 Task: Search one way flight ticket for 2 adults, 4 children and 1 infant on lap in business from Concord: Concord-padgett Regional Airport to Springfield: Abraham Lincoln Capital Airport on 5-2-2023. Choice of flights is Spirit. Number of bags: 2 carry on bags and 7 checked bags. Price is upto 73000. Outbound departure time preference is 7:00.
Action: Mouse moved to (242, 319)
Screenshot: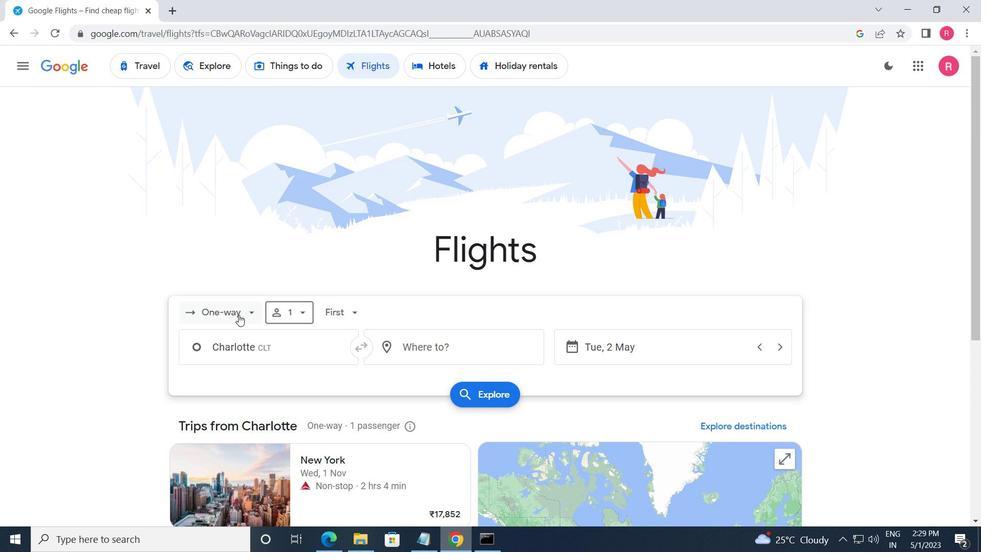 
Action: Mouse pressed left at (242, 319)
Screenshot: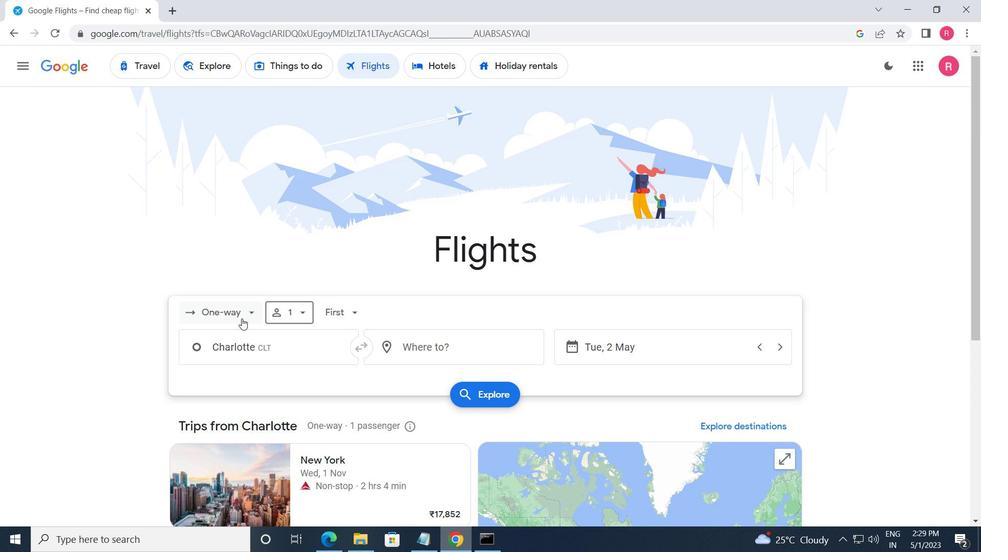 
Action: Mouse moved to (234, 368)
Screenshot: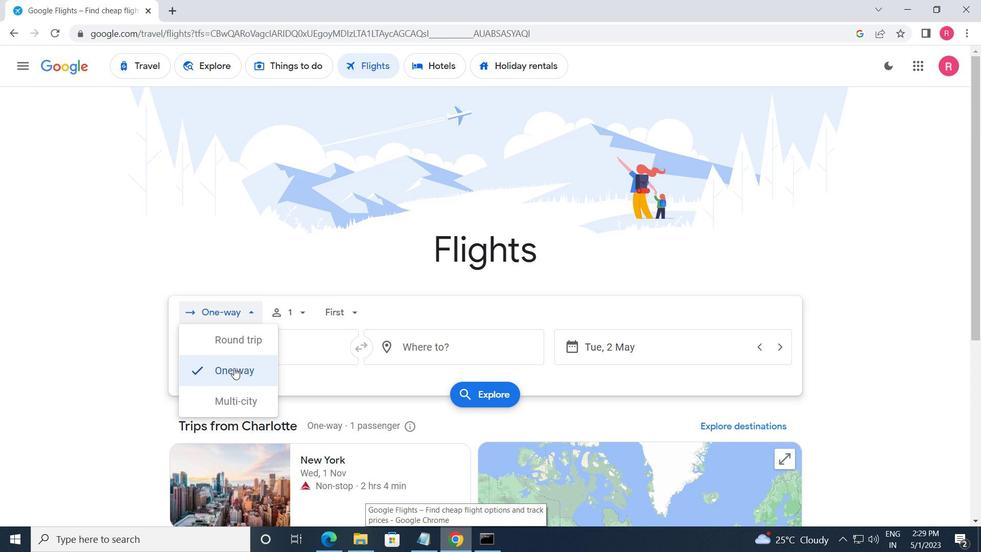 
Action: Mouse pressed left at (234, 368)
Screenshot: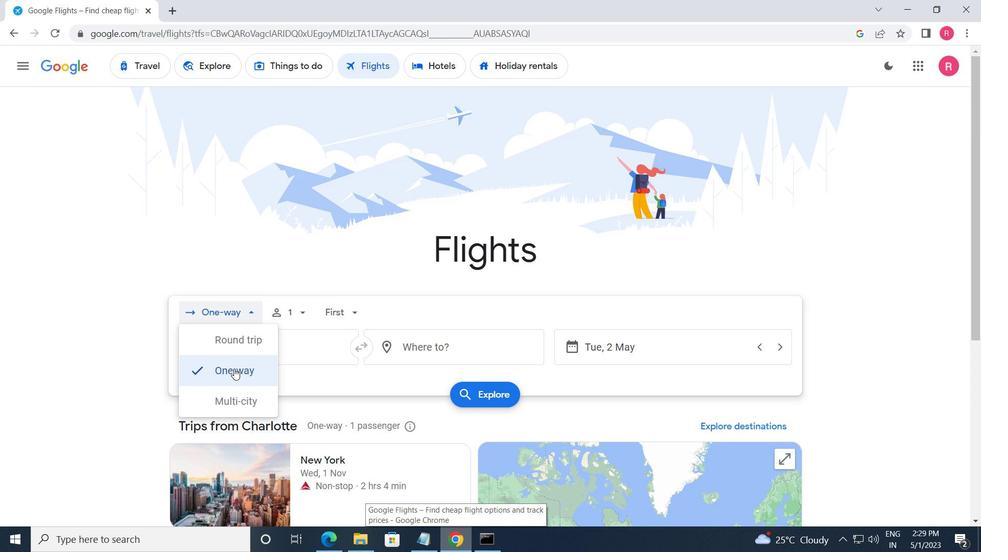 
Action: Mouse moved to (283, 308)
Screenshot: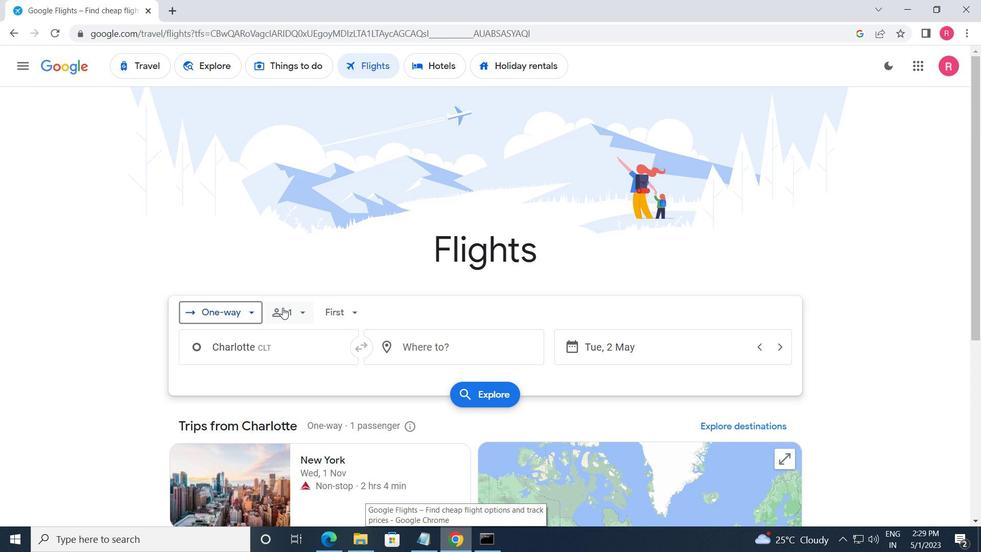 
Action: Mouse pressed left at (283, 308)
Screenshot: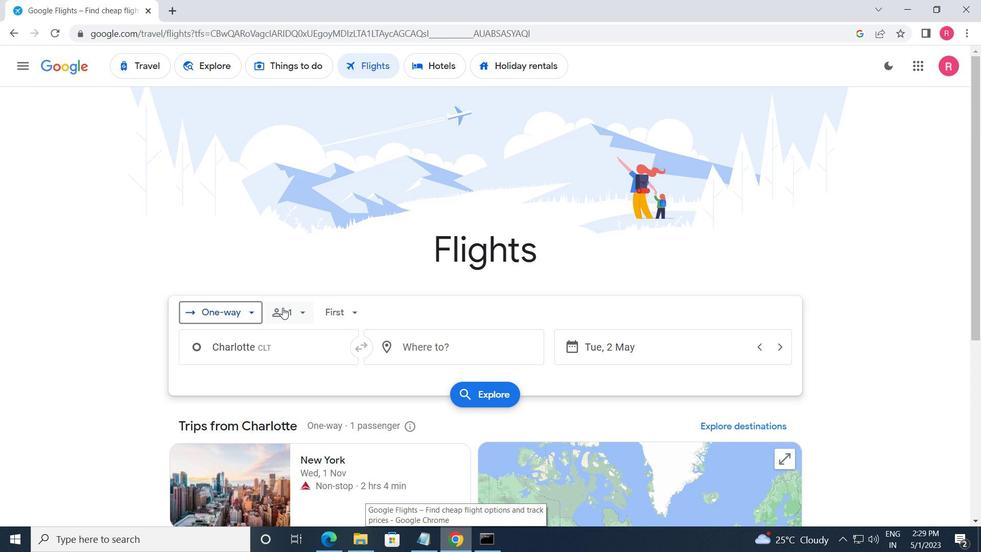 
Action: Mouse moved to (391, 340)
Screenshot: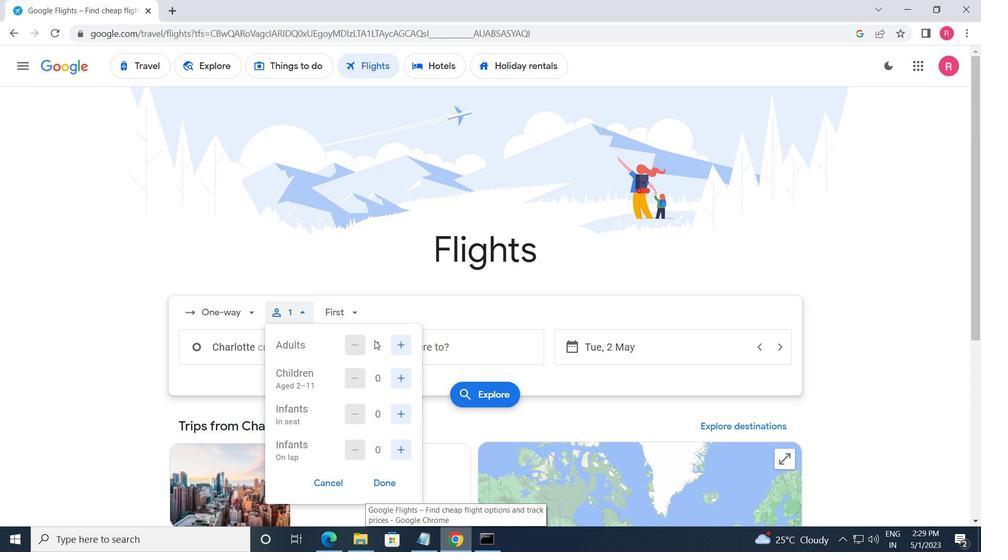 
Action: Mouse pressed left at (391, 340)
Screenshot: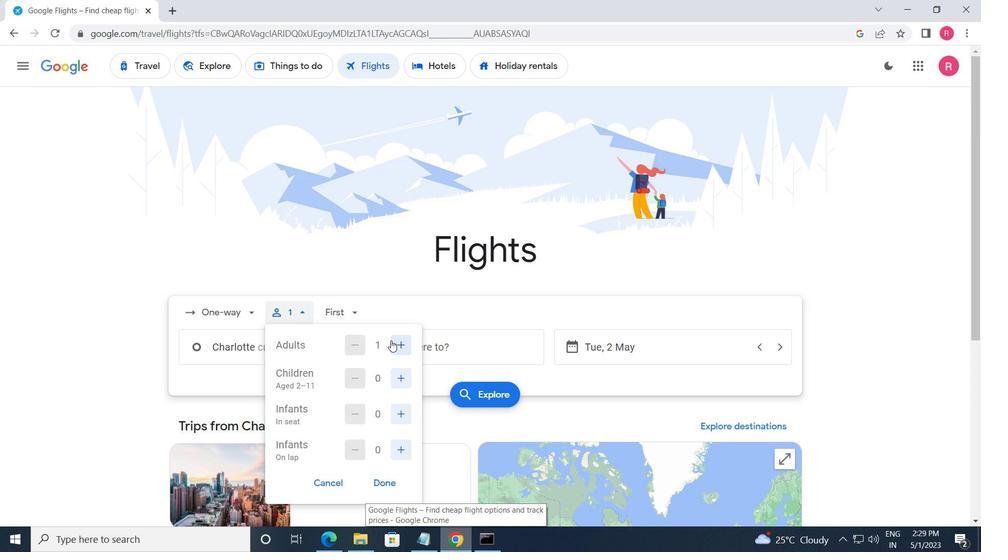 
Action: Mouse moved to (403, 378)
Screenshot: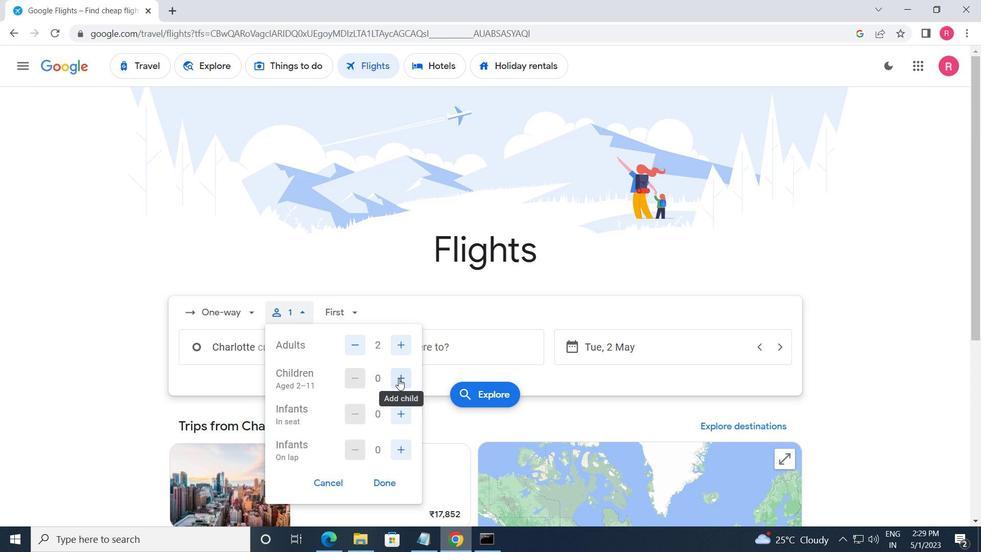 
Action: Mouse pressed left at (403, 378)
Screenshot: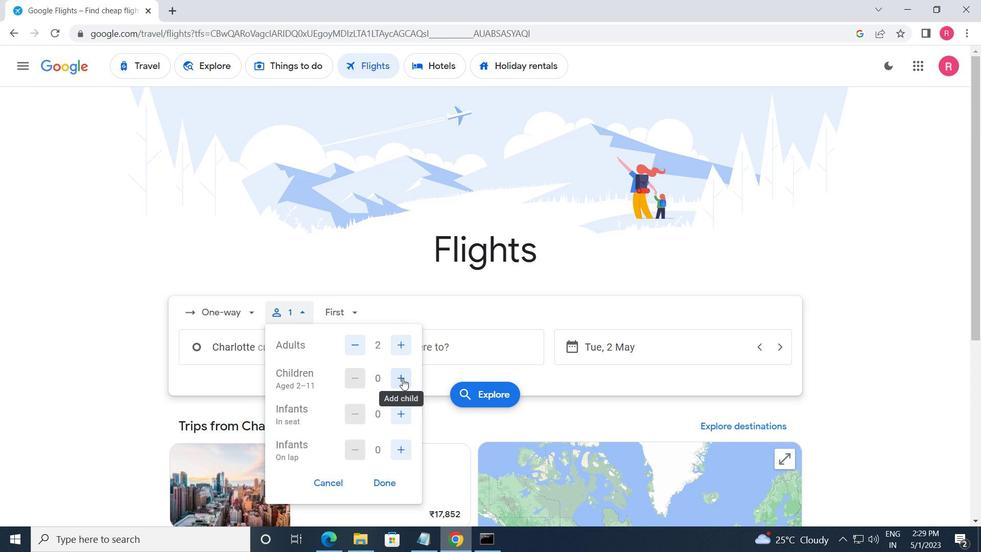 
Action: Mouse pressed left at (403, 378)
Screenshot: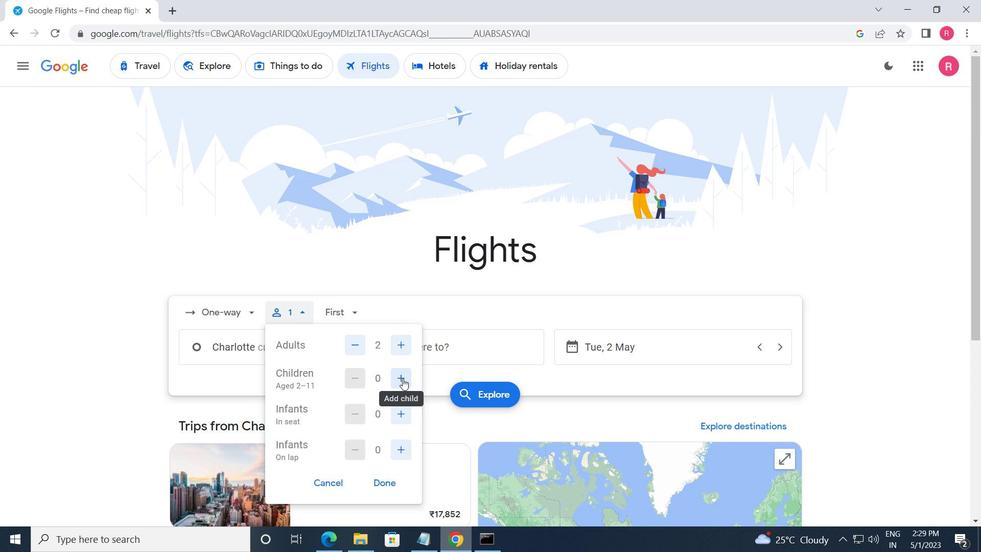 
Action: Mouse pressed left at (403, 378)
Screenshot: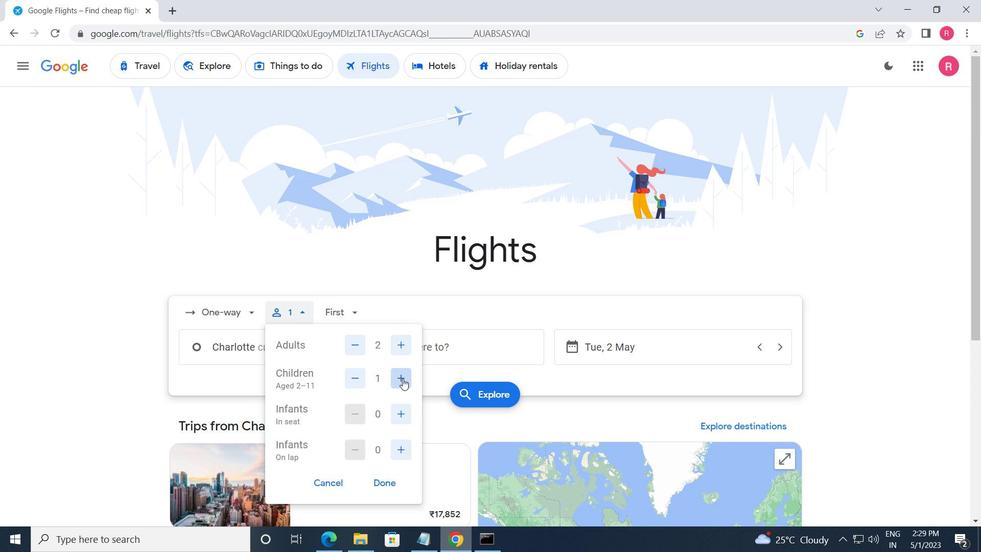 
Action: Mouse pressed left at (403, 378)
Screenshot: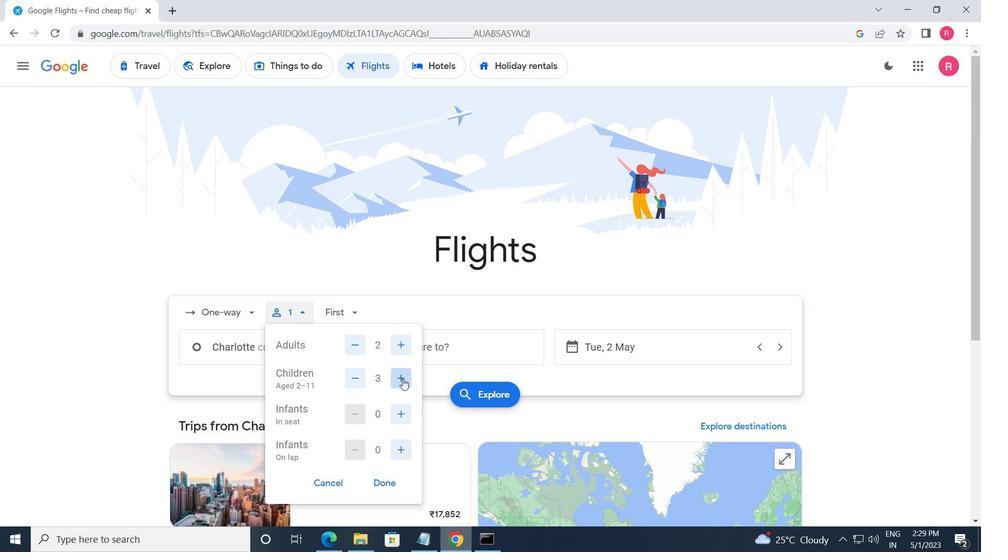 
Action: Mouse moved to (406, 419)
Screenshot: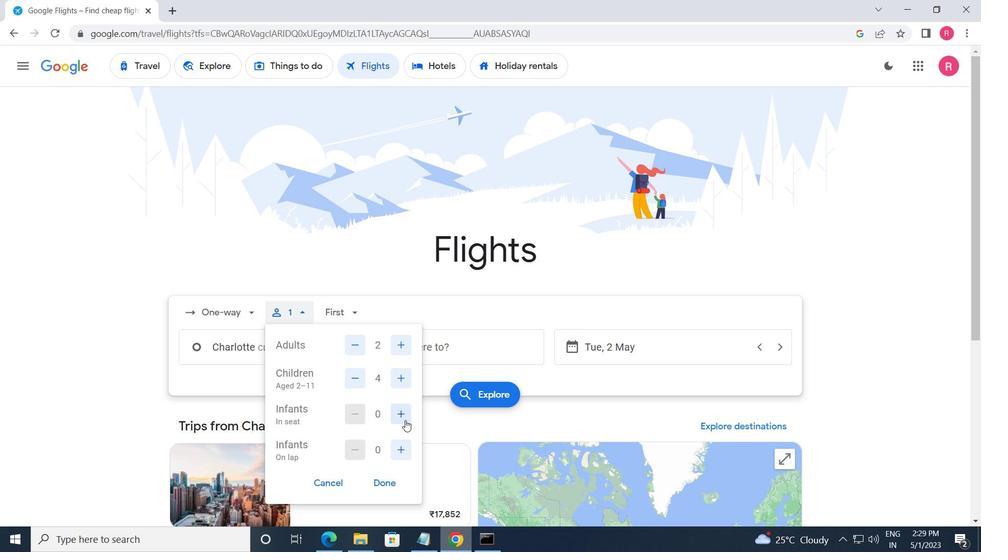 
Action: Mouse pressed left at (406, 419)
Screenshot: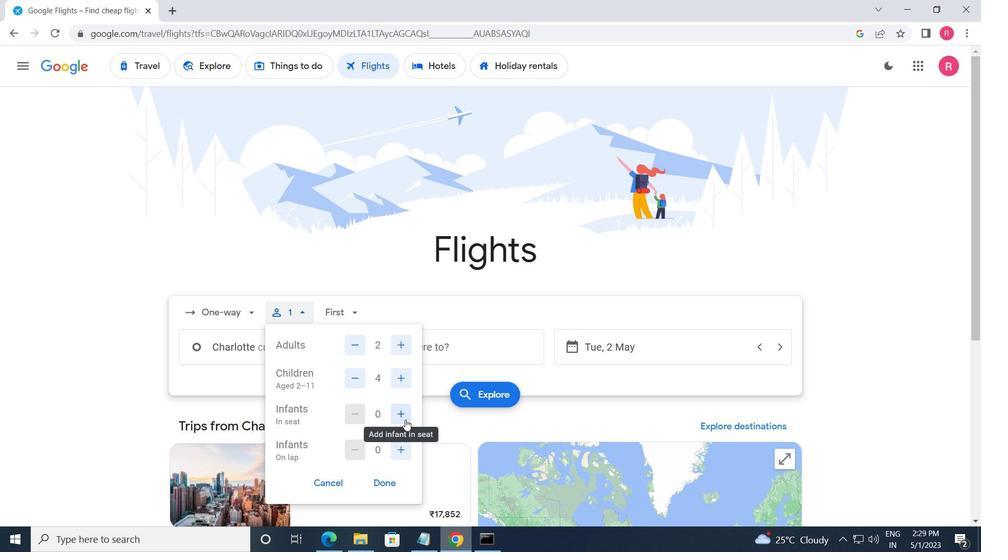 
Action: Mouse moved to (337, 306)
Screenshot: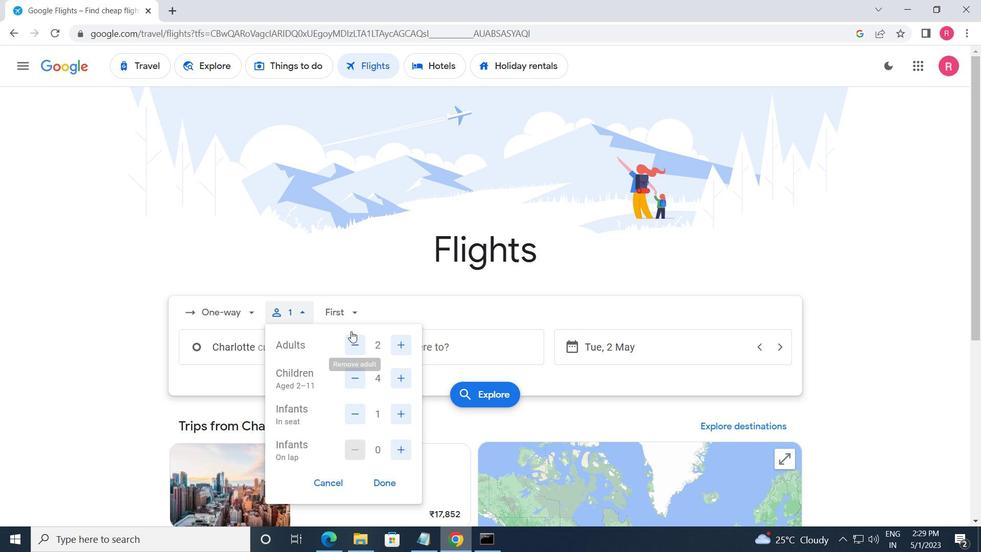 
Action: Mouse pressed left at (337, 306)
Screenshot: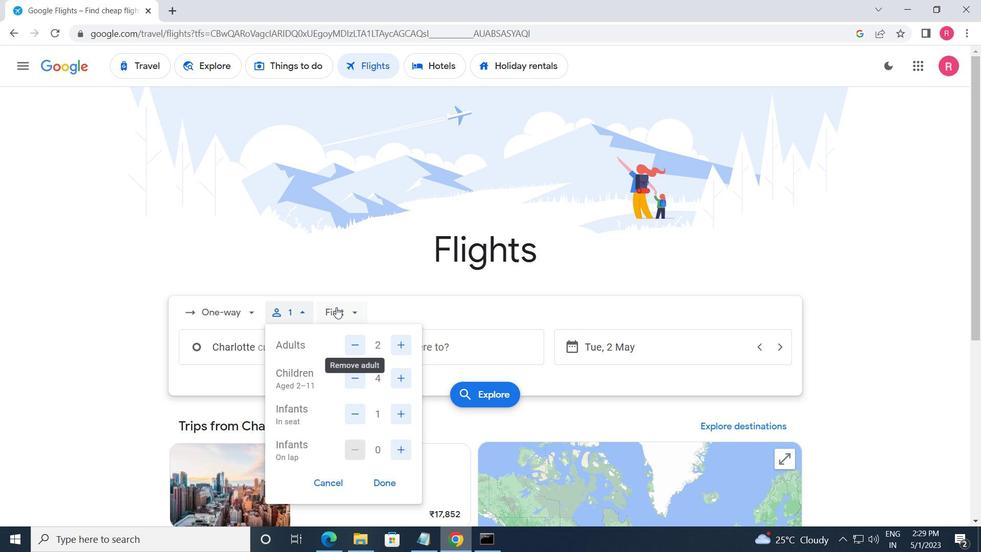 
Action: Mouse moved to (370, 392)
Screenshot: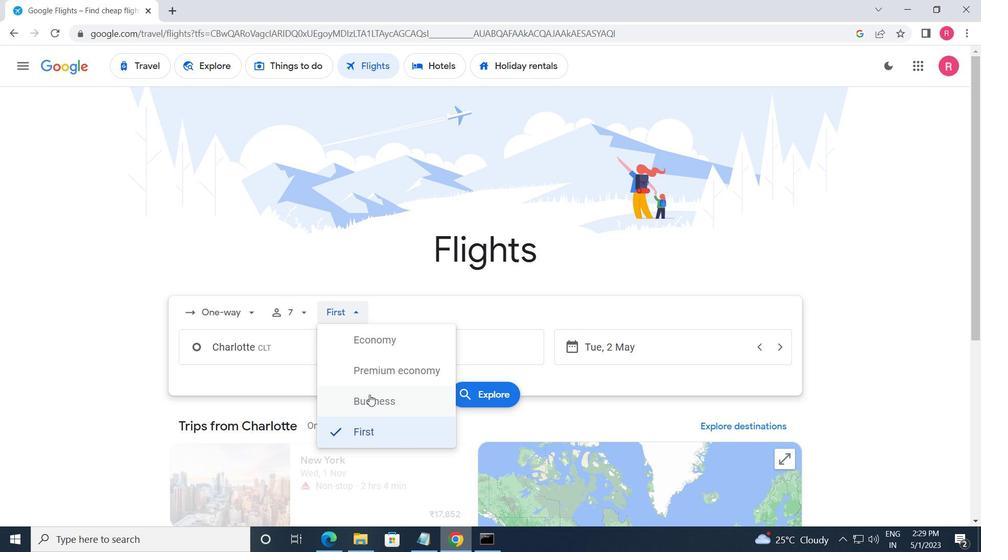 
Action: Mouse pressed left at (370, 392)
Screenshot: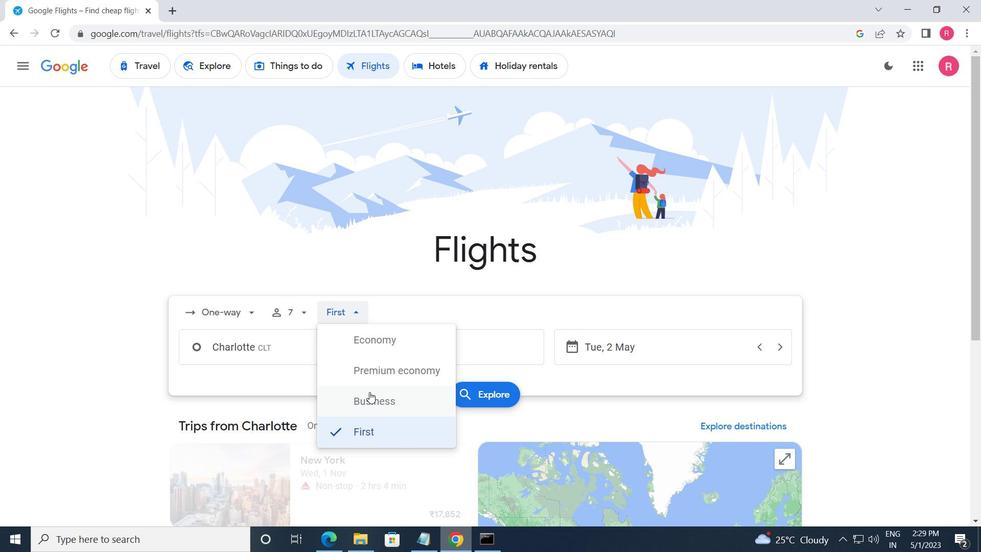 
Action: Mouse moved to (307, 344)
Screenshot: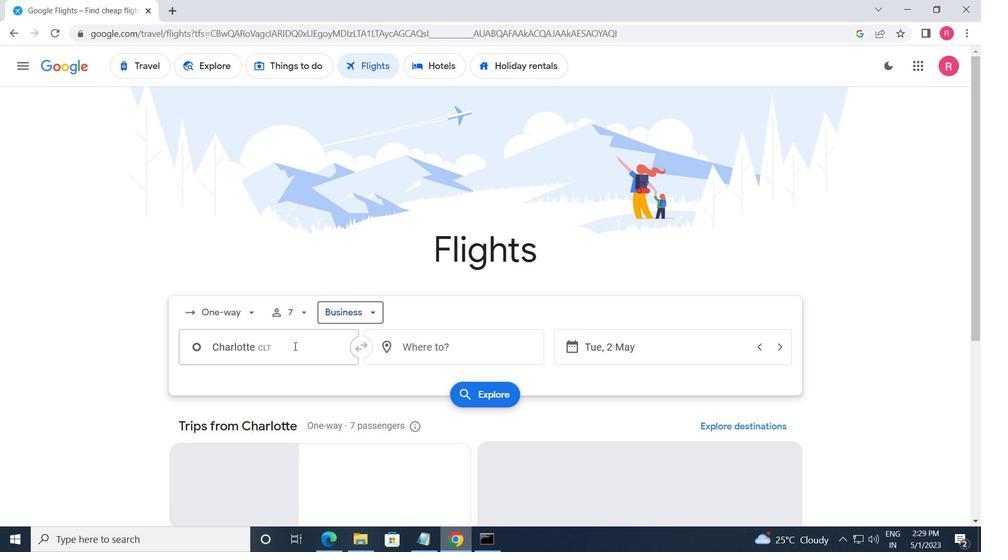 
Action: Mouse pressed left at (307, 344)
Screenshot: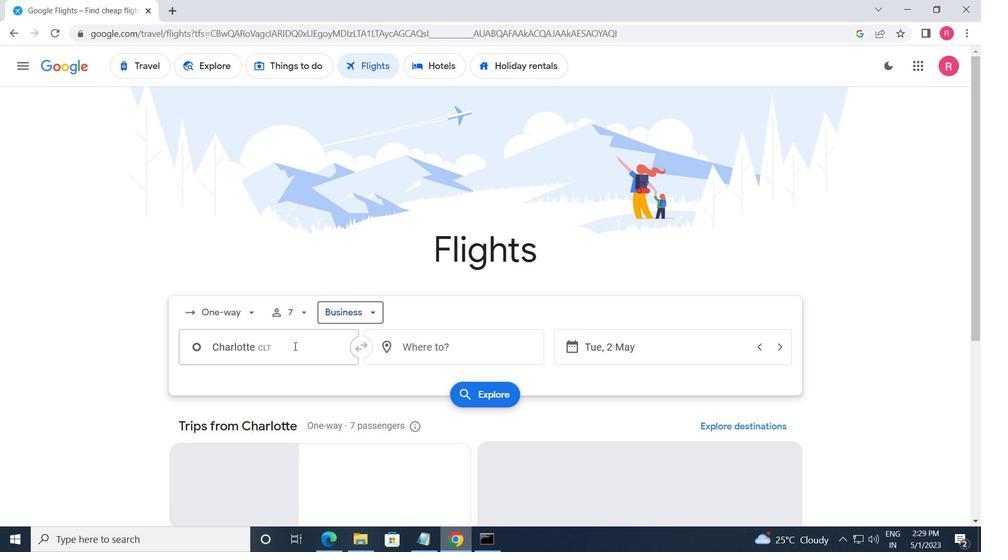 
Action: Key pressed <Key.shift>CONCORD-<Key.shift_r>P
Screenshot: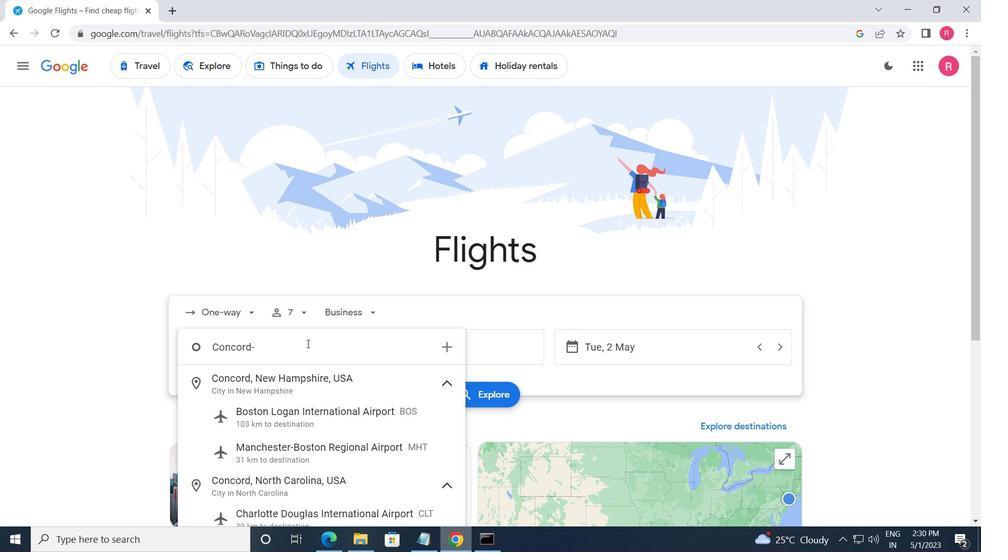 
Action: Mouse moved to (306, 377)
Screenshot: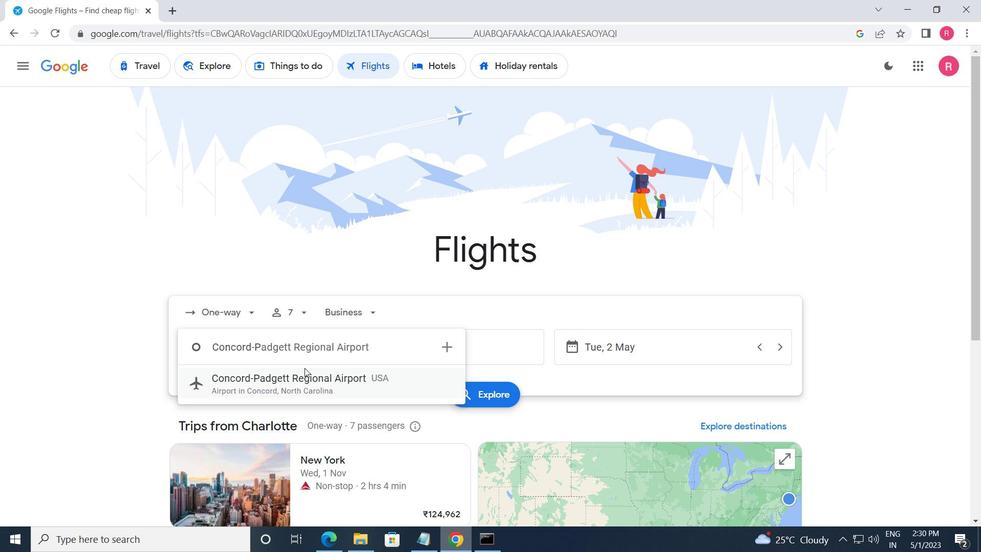 
Action: Mouse pressed left at (306, 377)
Screenshot: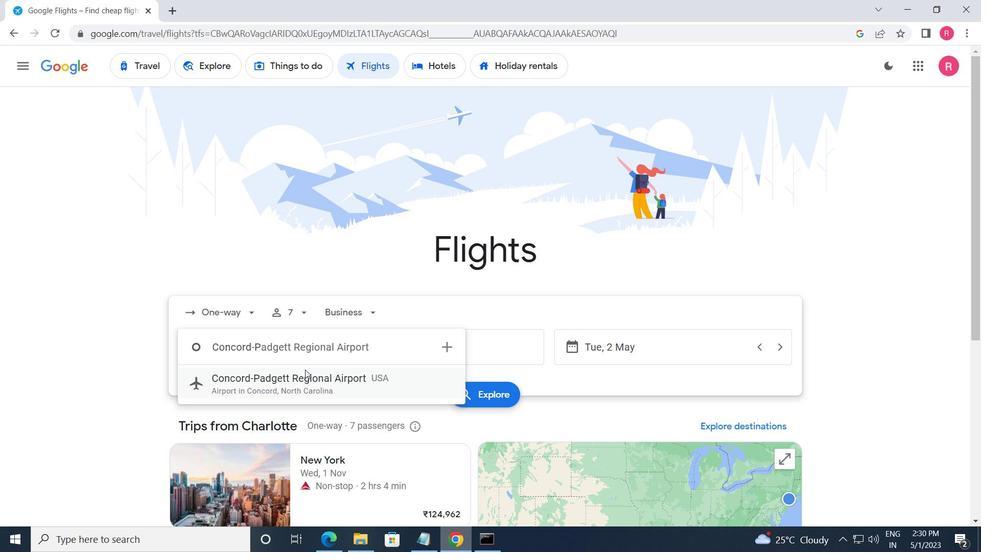 
Action: Mouse moved to (449, 343)
Screenshot: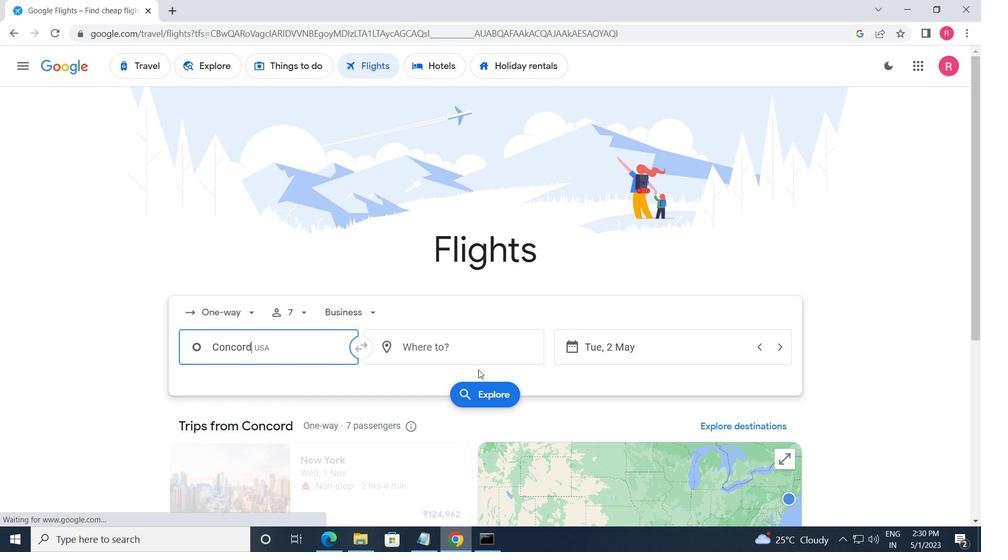 
Action: Mouse pressed left at (449, 343)
Screenshot: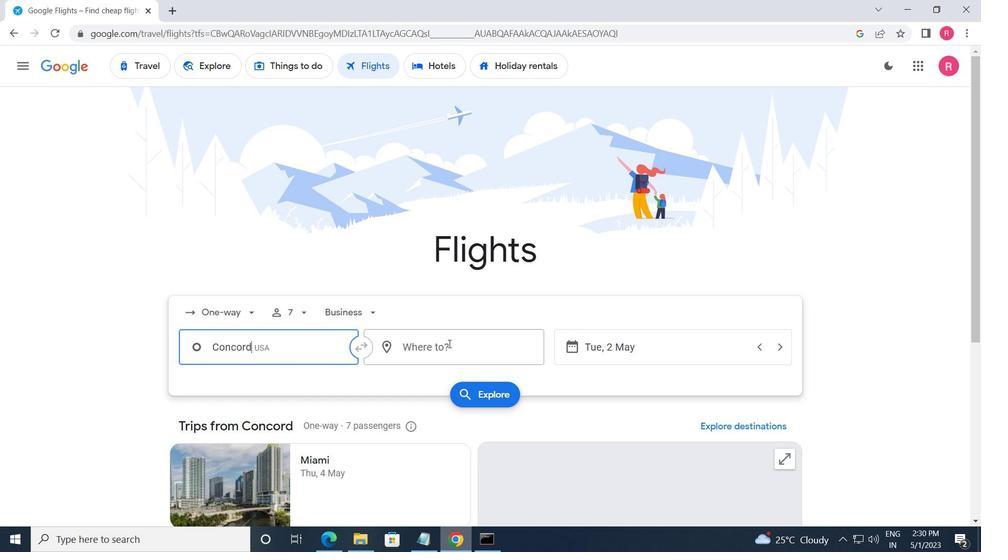 
Action: Mouse moved to (431, 475)
Screenshot: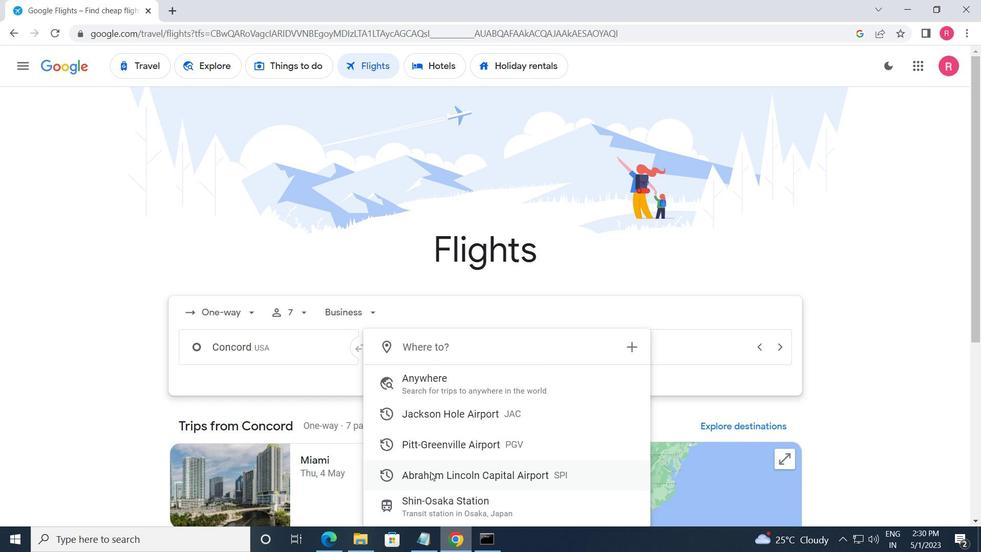
Action: Mouse pressed left at (431, 475)
Screenshot: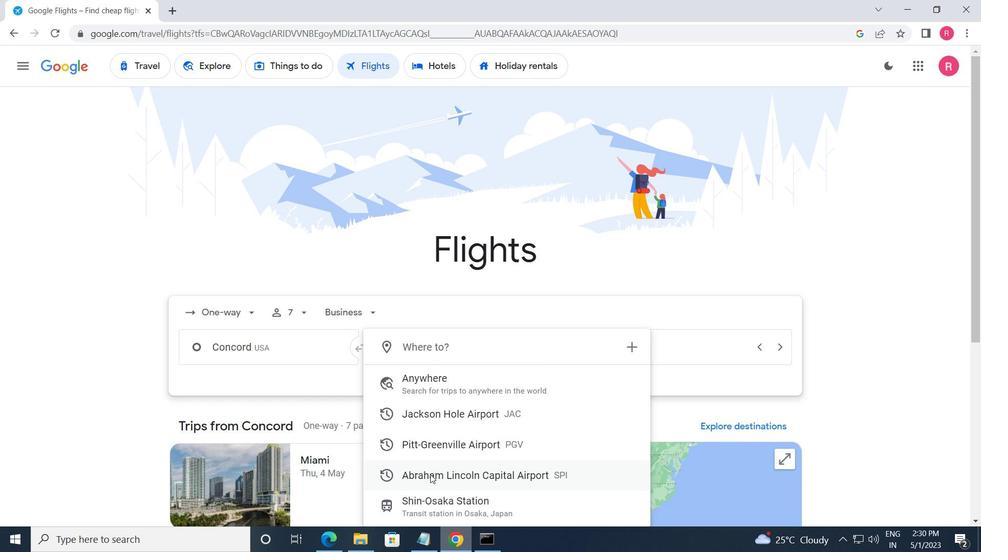 
Action: Mouse moved to (622, 353)
Screenshot: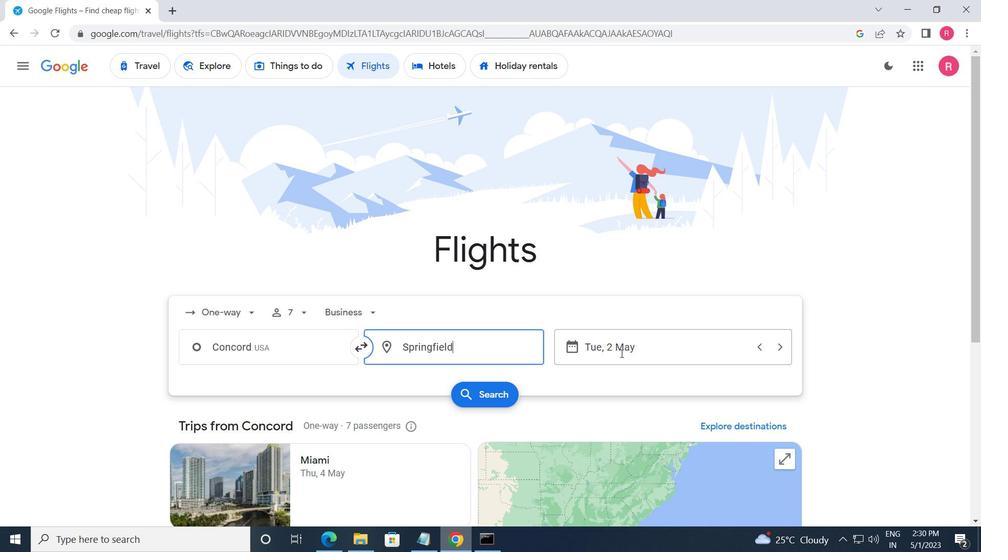 
Action: Mouse pressed left at (622, 353)
Screenshot: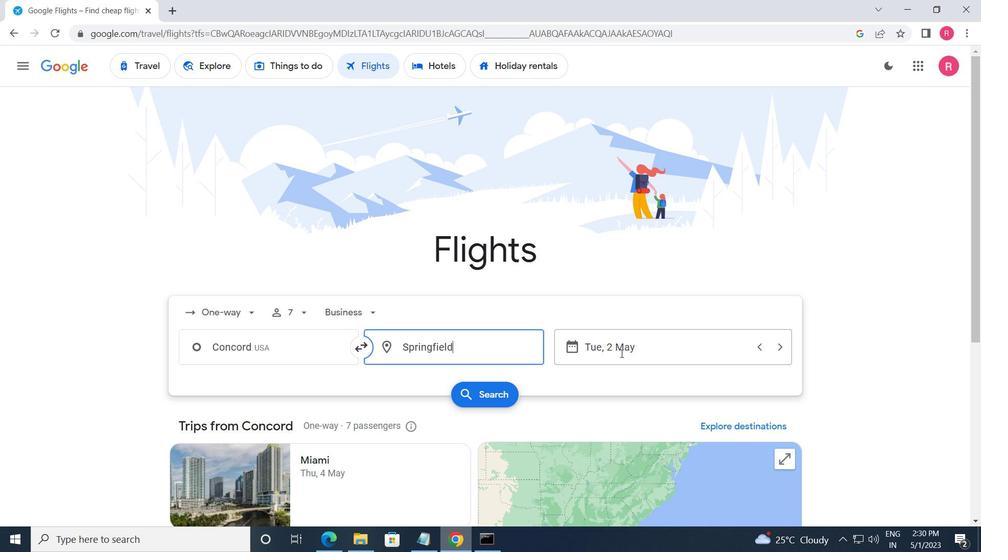
Action: Mouse moved to (400, 308)
Screenshot: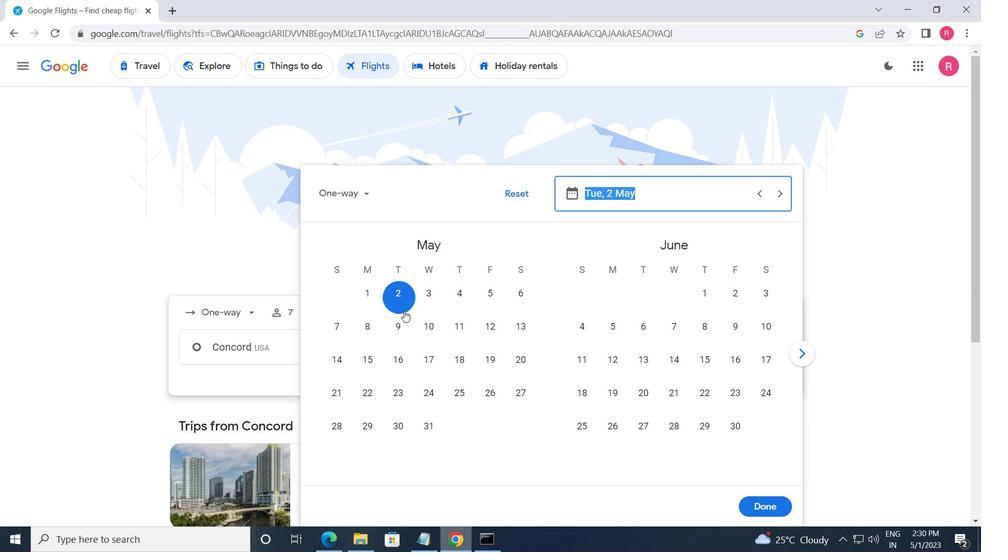 
Action: Mouse pressed left at (400, 308)
Screenshot: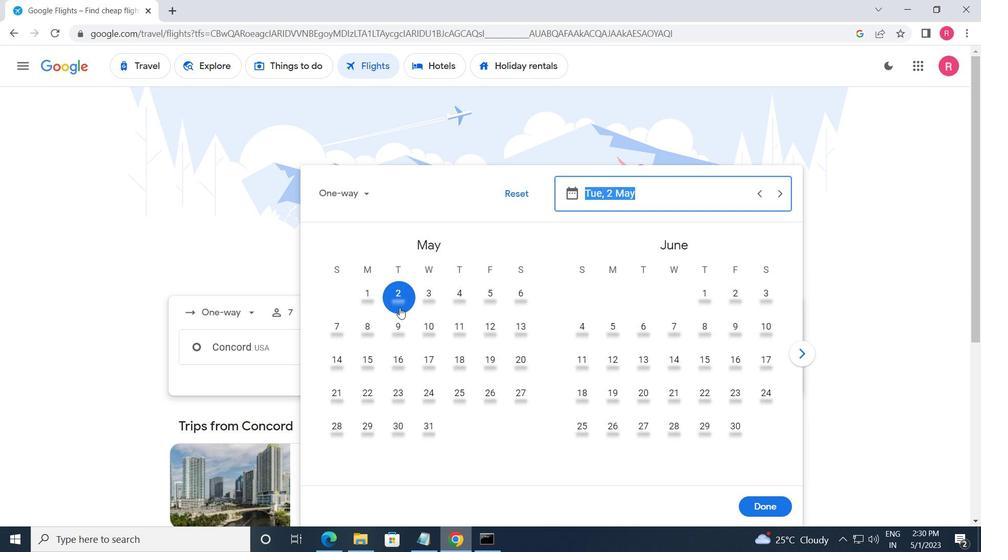 
Action: Mouse moved to (764, 507)
Screenshot: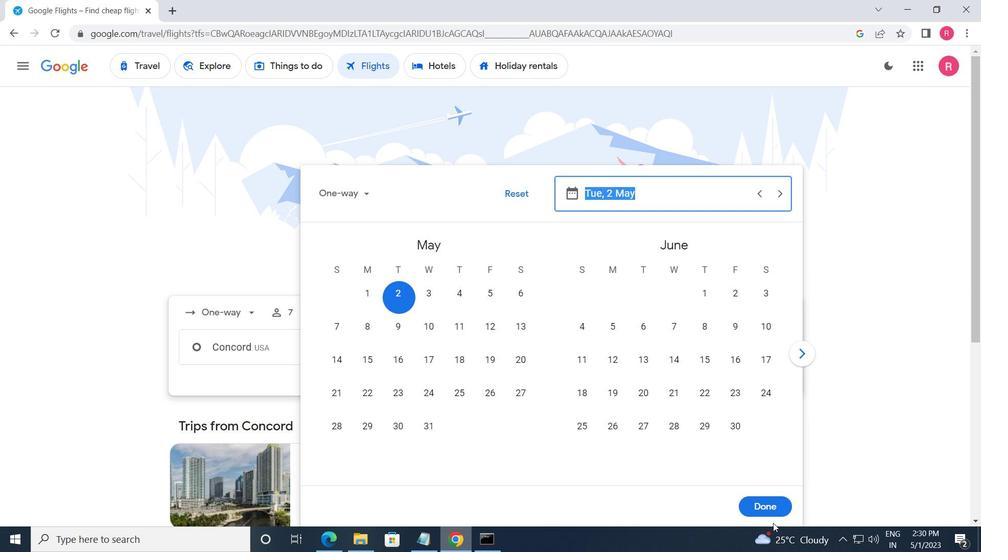 
Action: Mouse pressed left at (764, 507)
Screenshot: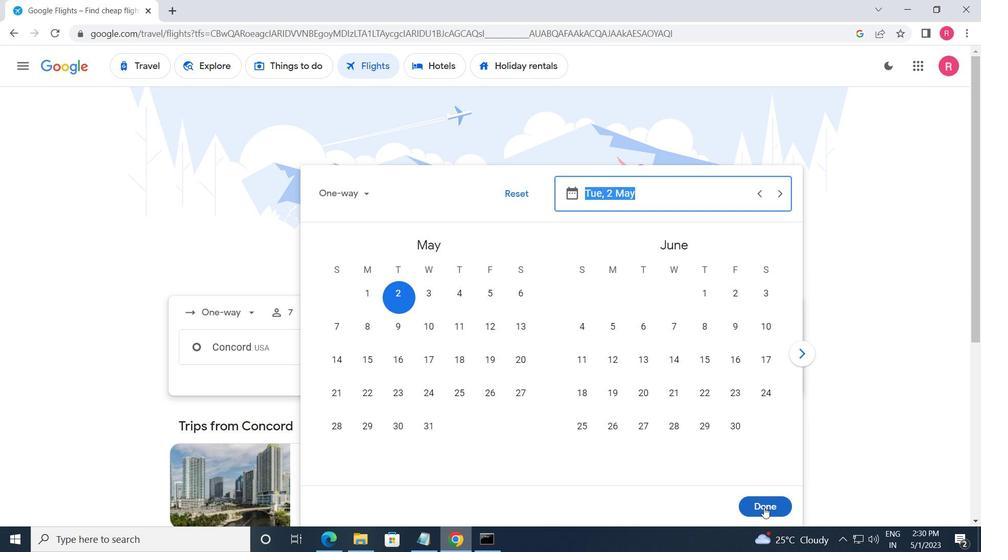 
Action: Mouse moved to (472, 401)
Screenshot: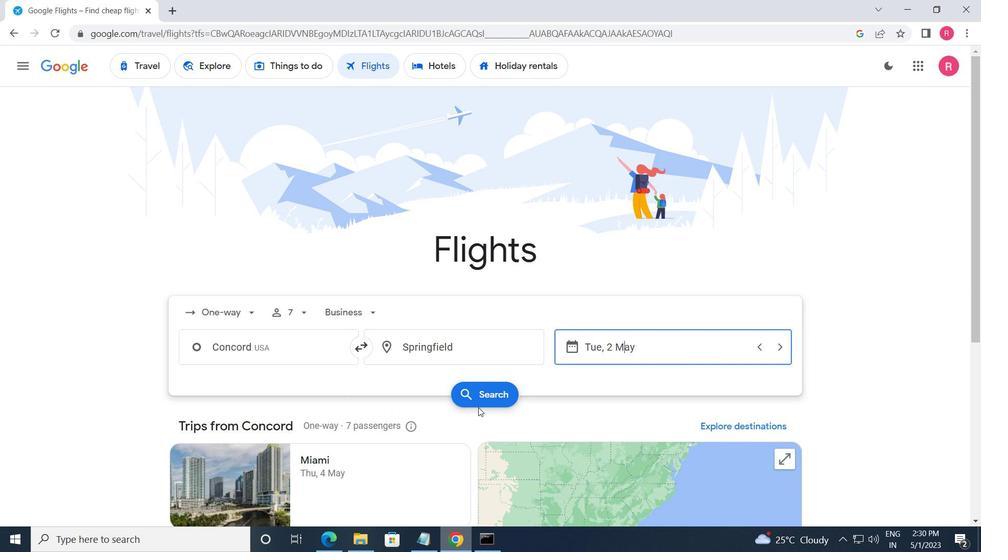 
Action: Mouse pressed left at (472, 401)
Screenshot: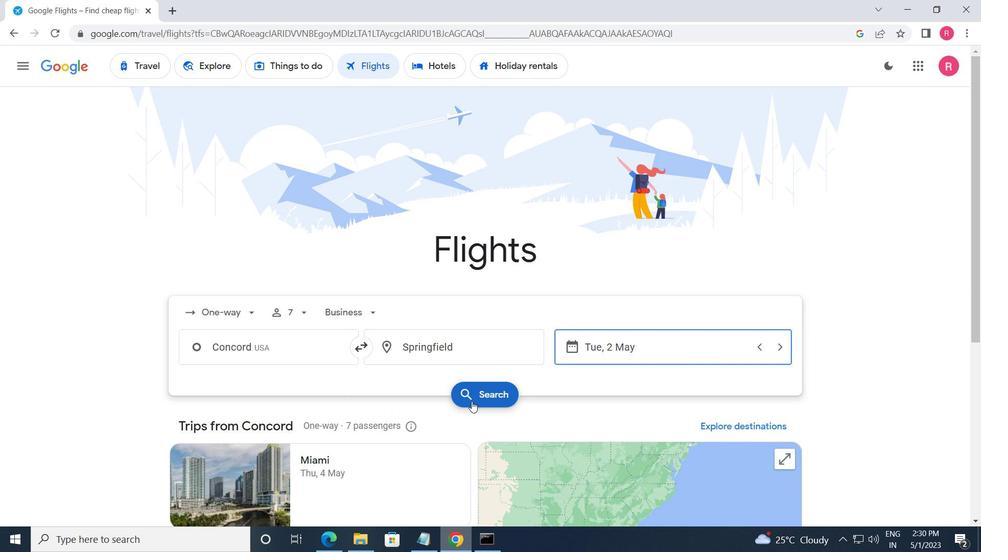 
Action: Mouse moved to (178, 183)
Screenshot: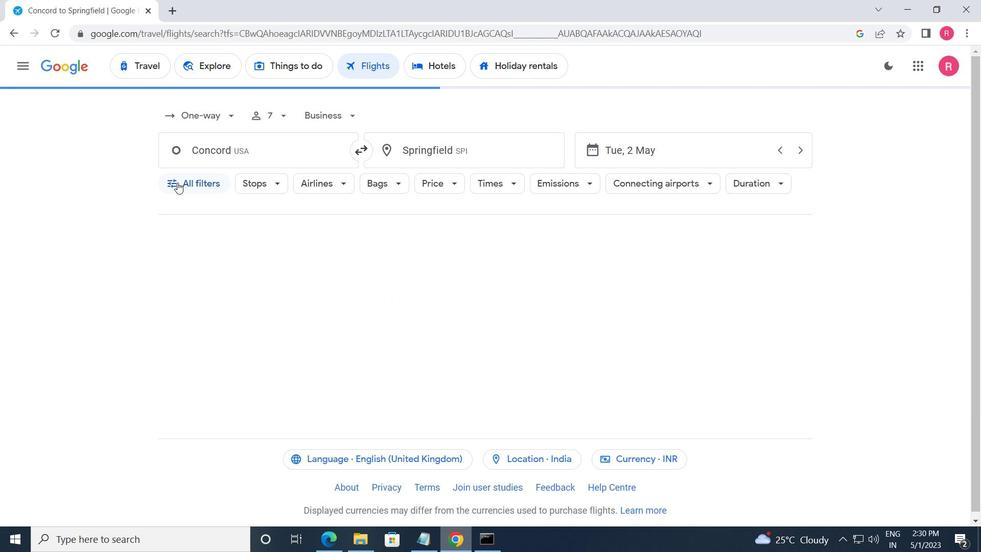 
Action: Mouse pressed left at (178, 183)
Screenshot: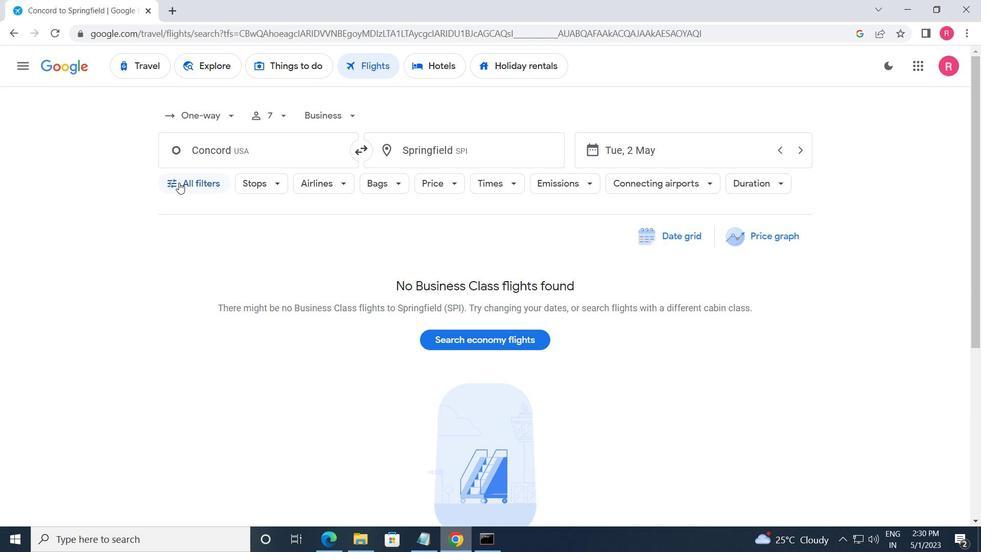 
Action: Mouse moved to (234, 310)
Screenshot: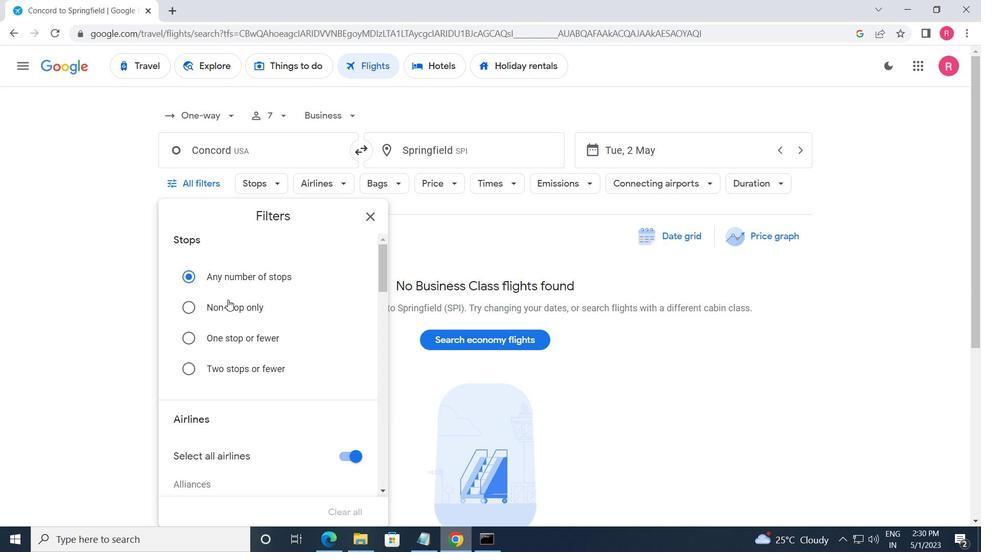 
Action: Mouse scrolled (234, 309) with delta (0, 0)
Screenshot: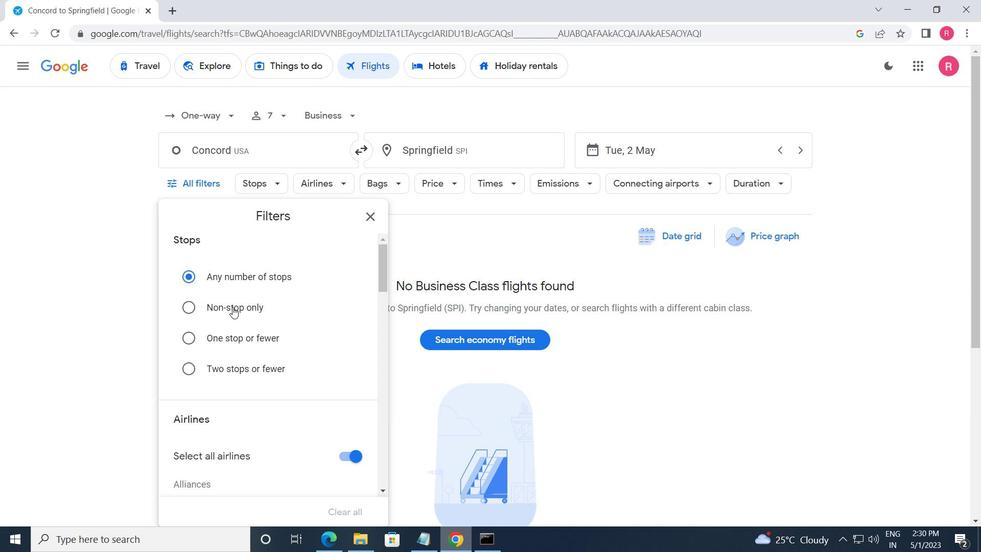 
Action: Mouse scrolled (234, 309) with delta (0, 0)
Screenshot: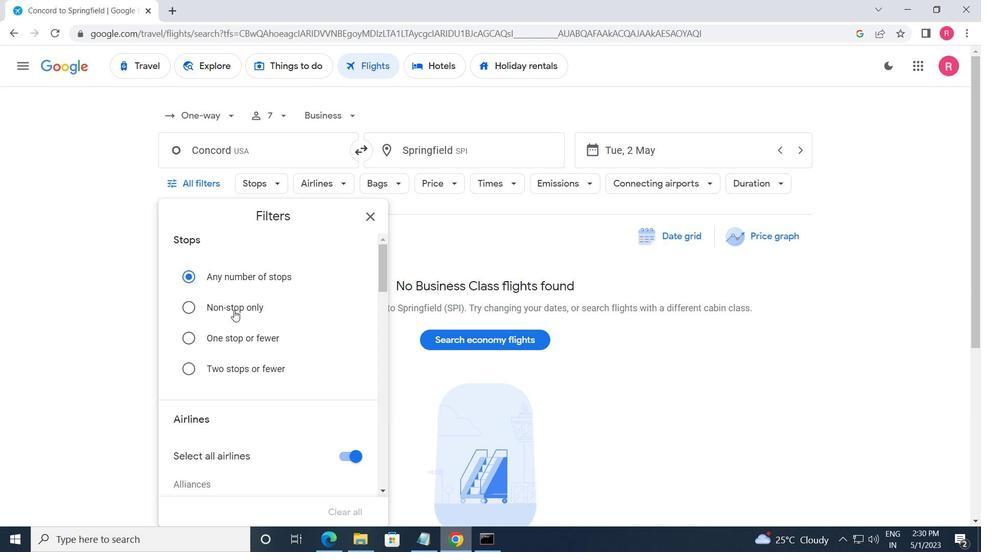 
Action: Mouse scrolled (234, 309) with delta (0, 0)
Screenshot: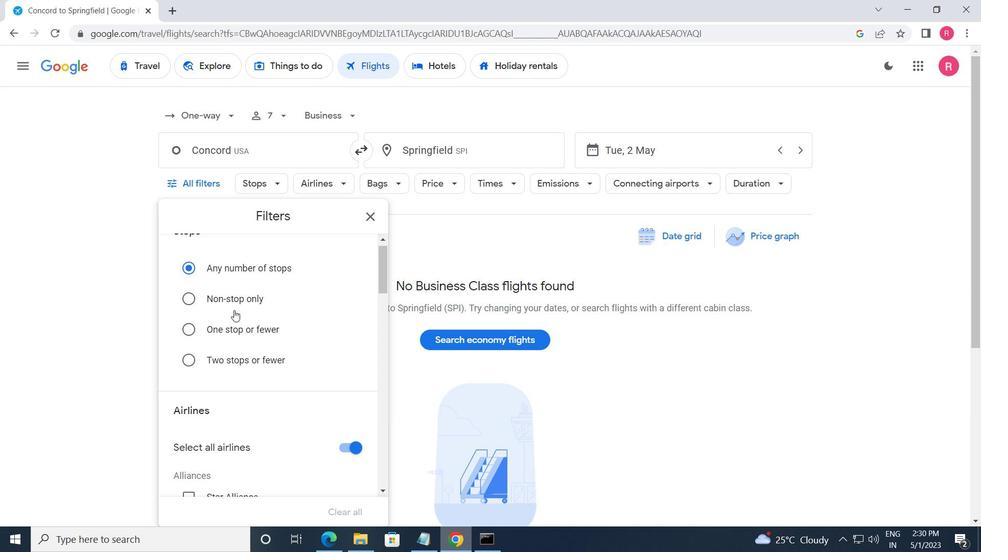 
Action: Mouse scrolled (234, 309) with delta (0, 0)
Screenshot: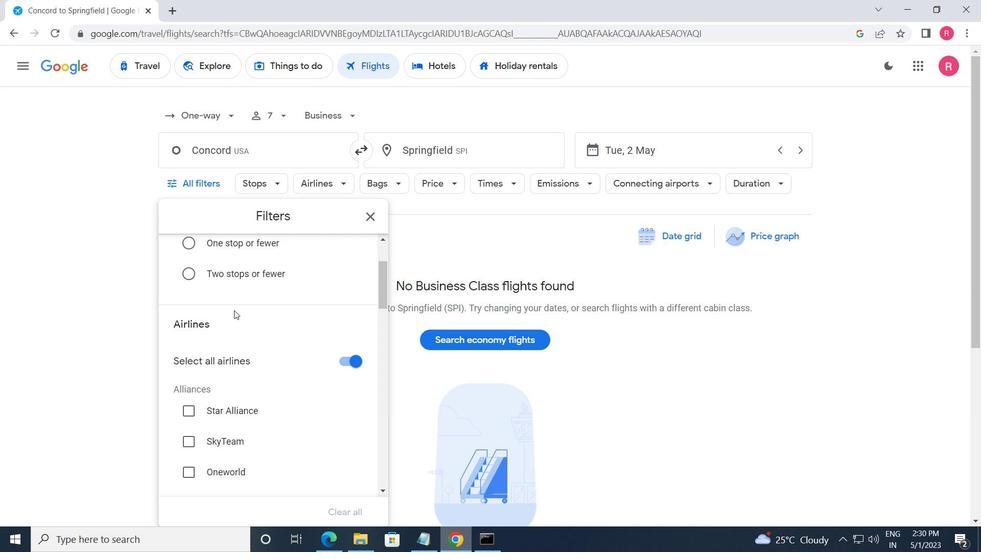 
Action: Mouse scrolled (234, 309) with delta (0, 0)
Screenshot: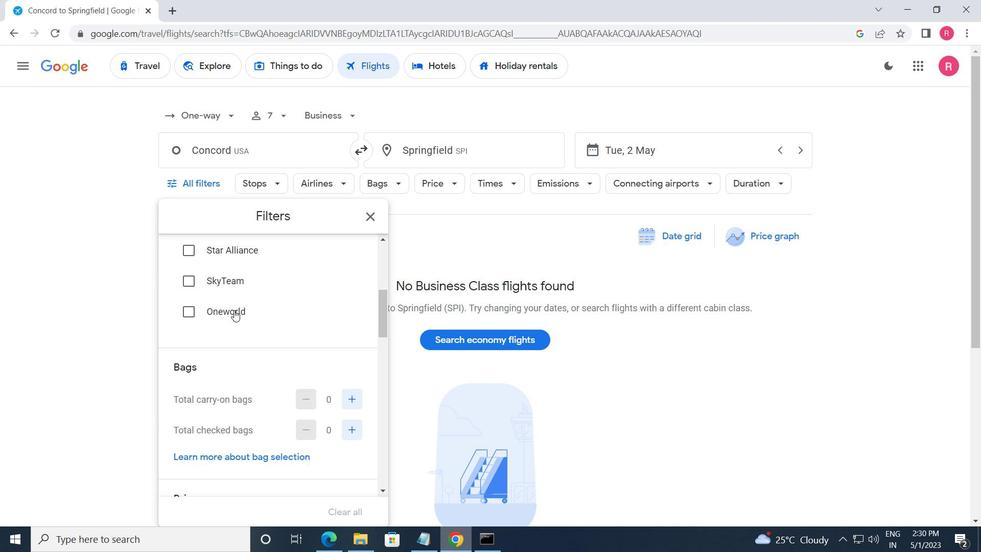 
Action: Mouse moved to (346, 342)
Screenshot: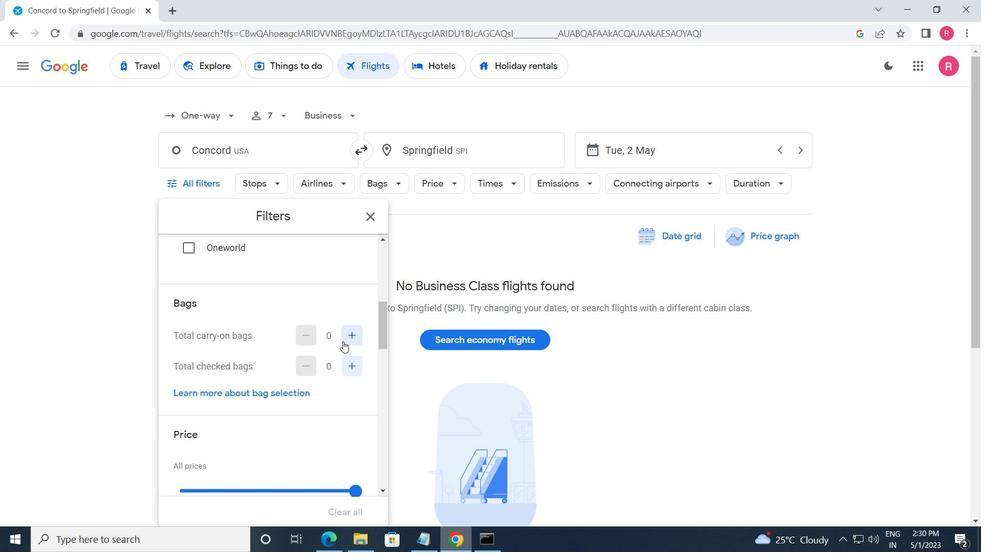 
Action: Mouse pressed left at (346, 342)
Screenshot: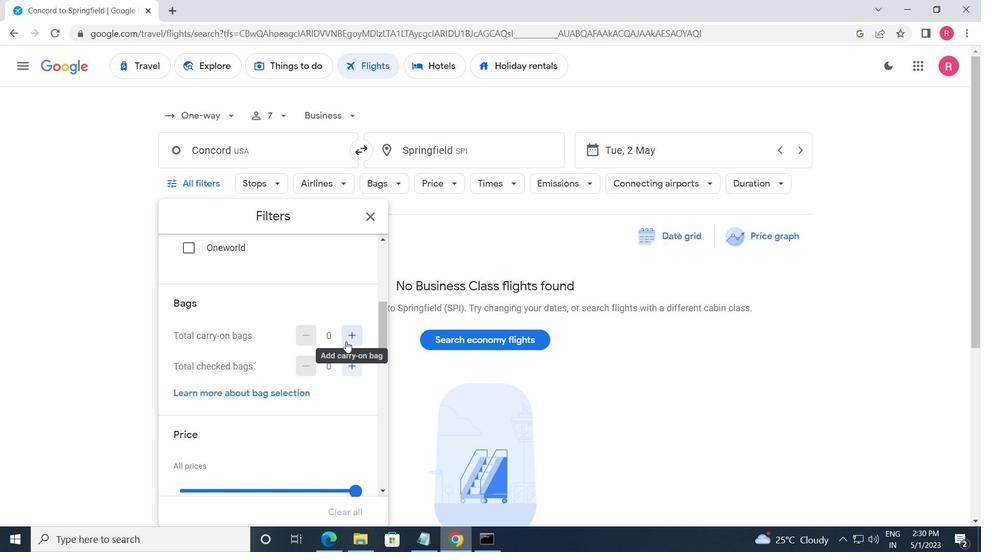 
Action: Mouse pressed left at (346, 342)
Screenshot: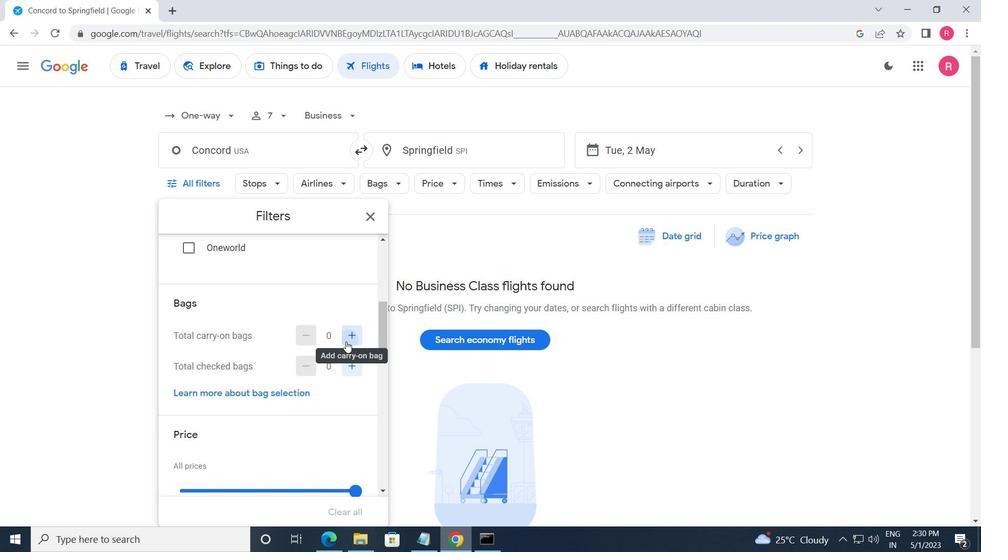 
Action: Mouse moved to (351, 368)
Screenshot: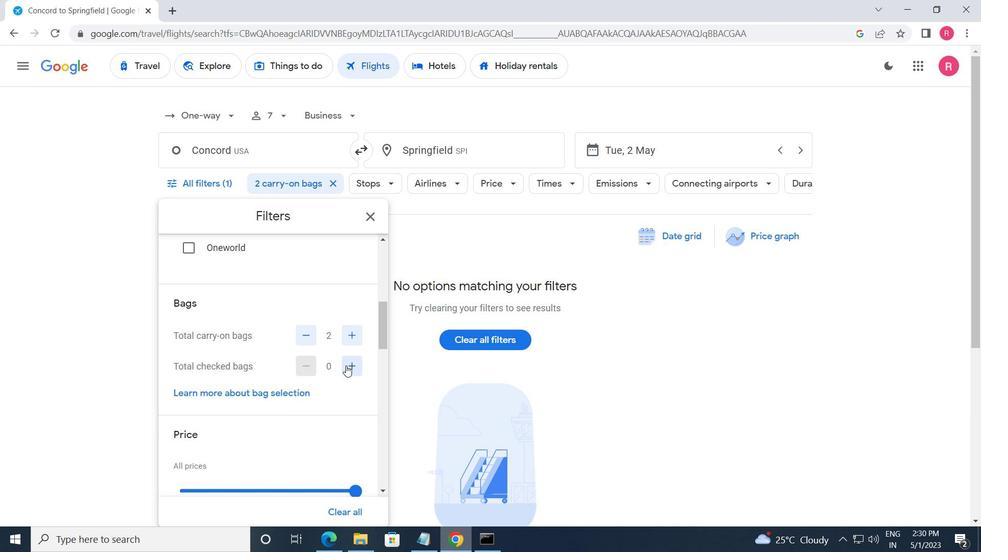 
Action: Mouse pressed left at (351, 368)
Screenshot: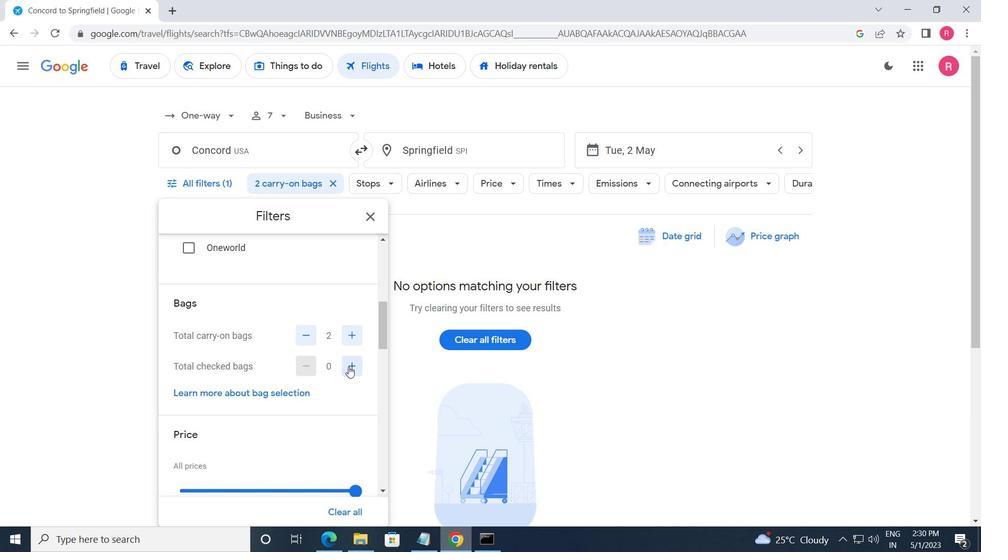 
Action: Mouse pressed left at (351, 368)
Screenshot: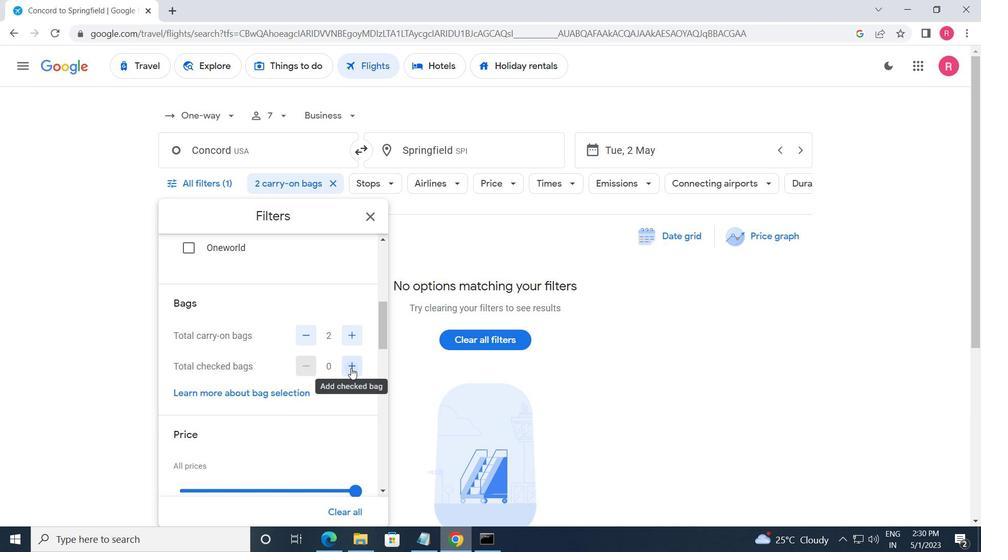 
Action: Mouse moved to (349, 364)
Screenshot: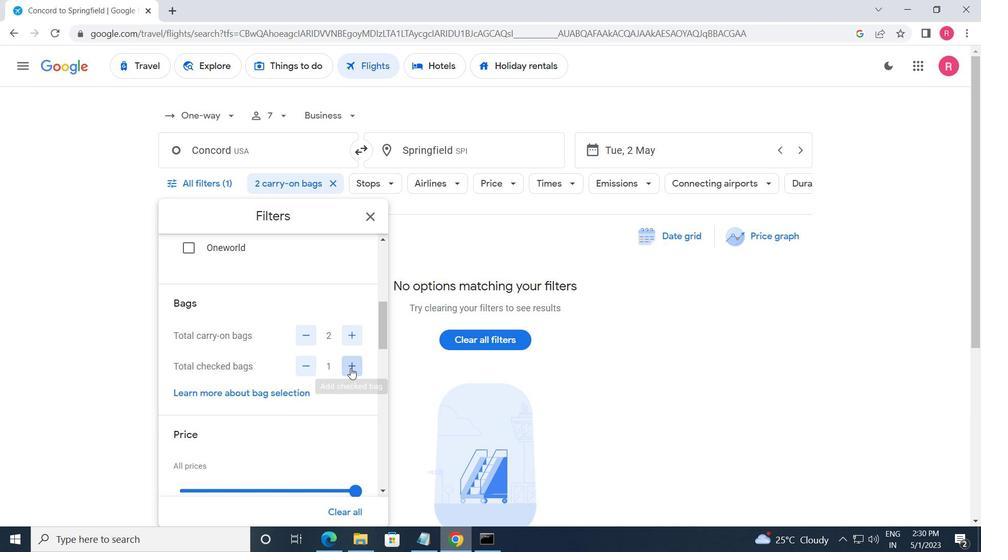 
Action: Mouse pressed left at (349, 364)
Screenshot: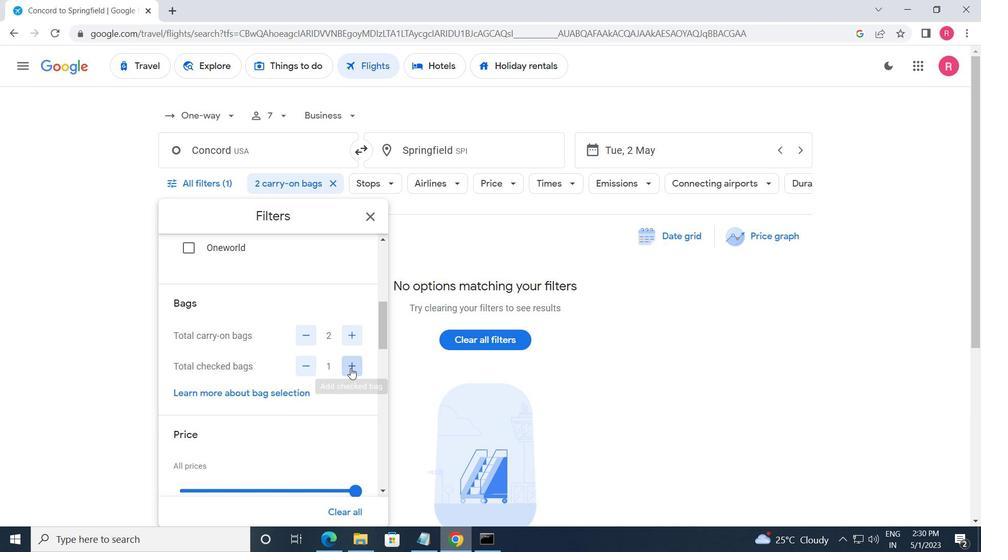 
Action: Mouse moved to (346, 352)
Screenshot: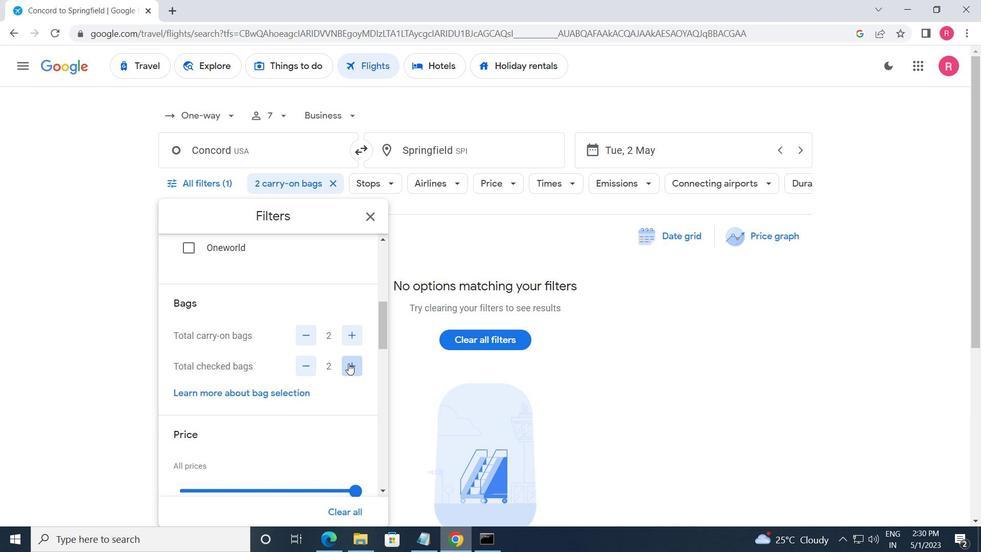 
Action: Mouse pressed left at (346, 352)
Screenshot: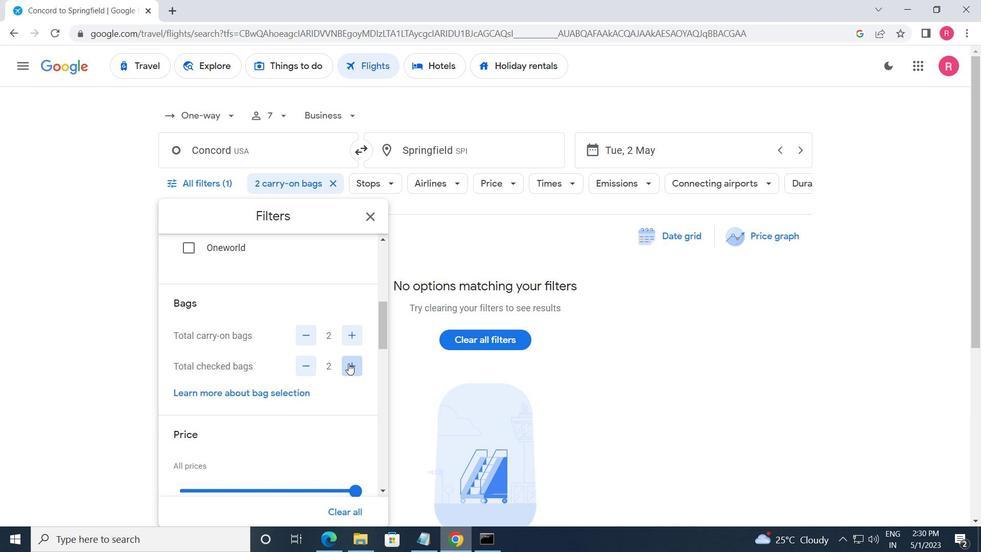 
Action: Mouse moved to (347, 363)
Screenshot: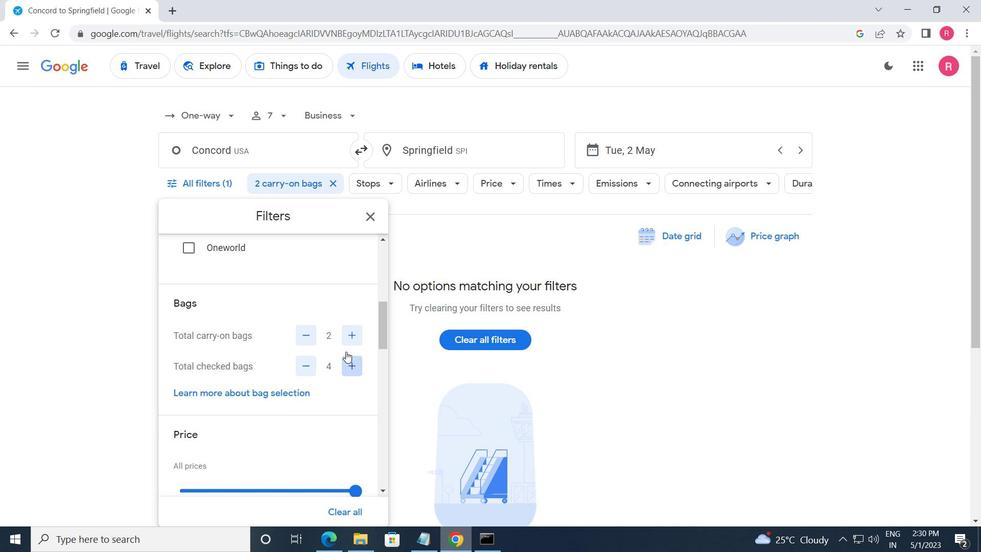 
Action: Mouse pressed left at (347, 363)
Screenshot: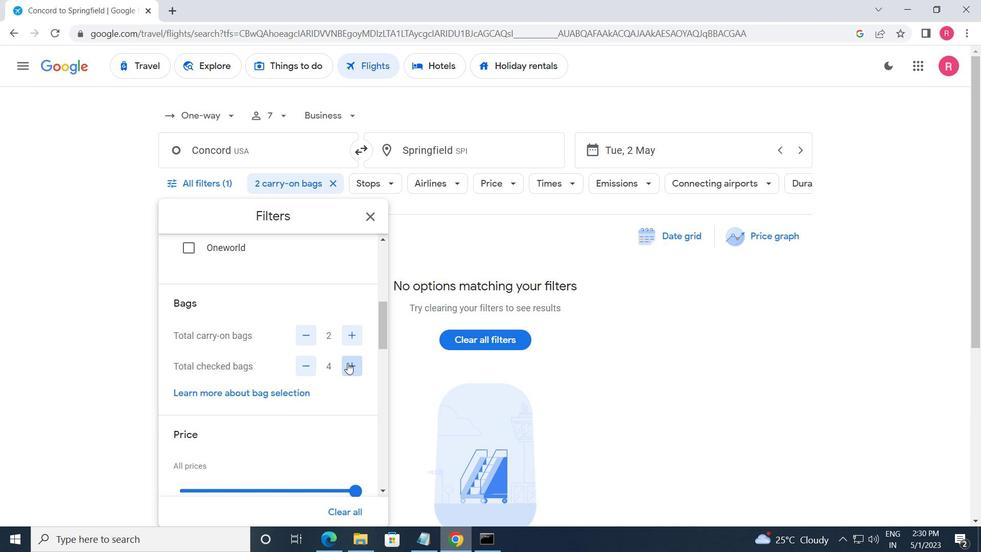 
Action: Mouse pressed left at (347, 363)
Screenshot: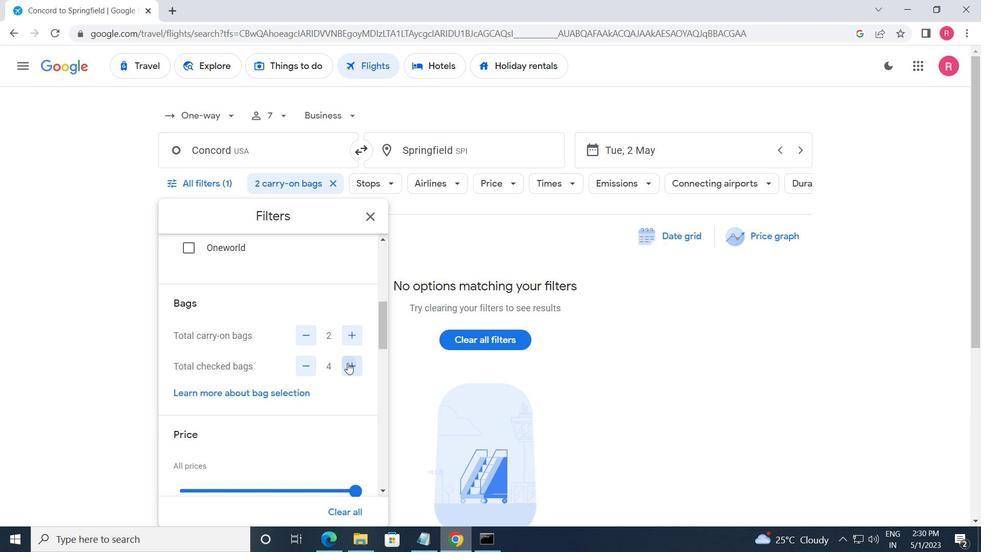 
Action: Mouse pressed left at (347, 363)
Screenshot: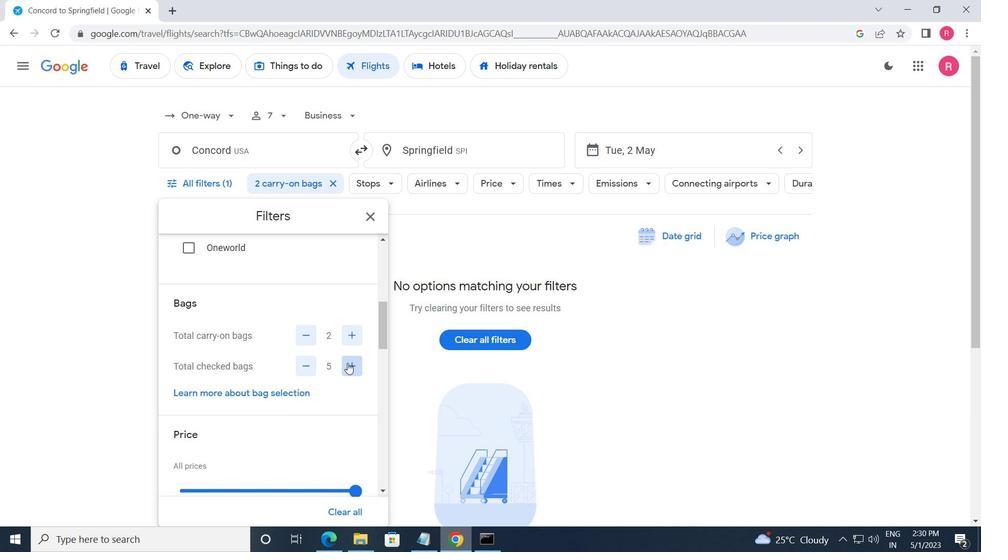 
Action: Mouse pressed left at (347, 363)
Screenshot: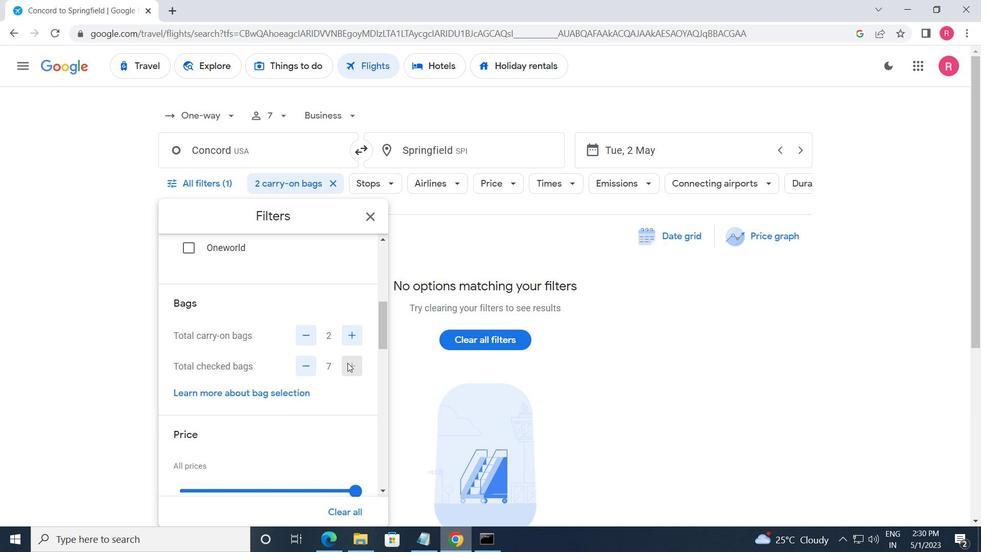 
Action: Mouse moved to (351, 384)
Screenshot: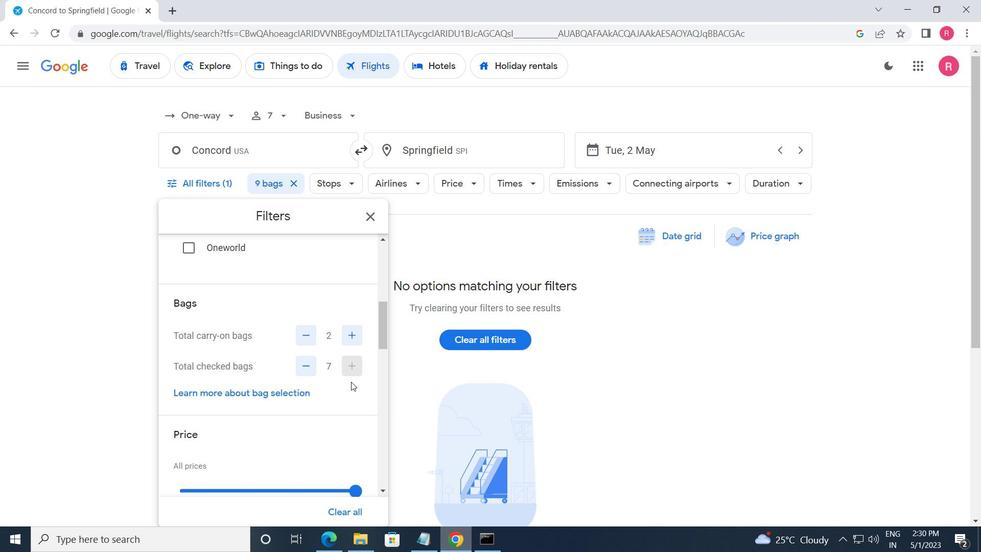 
Action: Mouse scrolled (351, 383) with delta (0, 0)
Screenshot: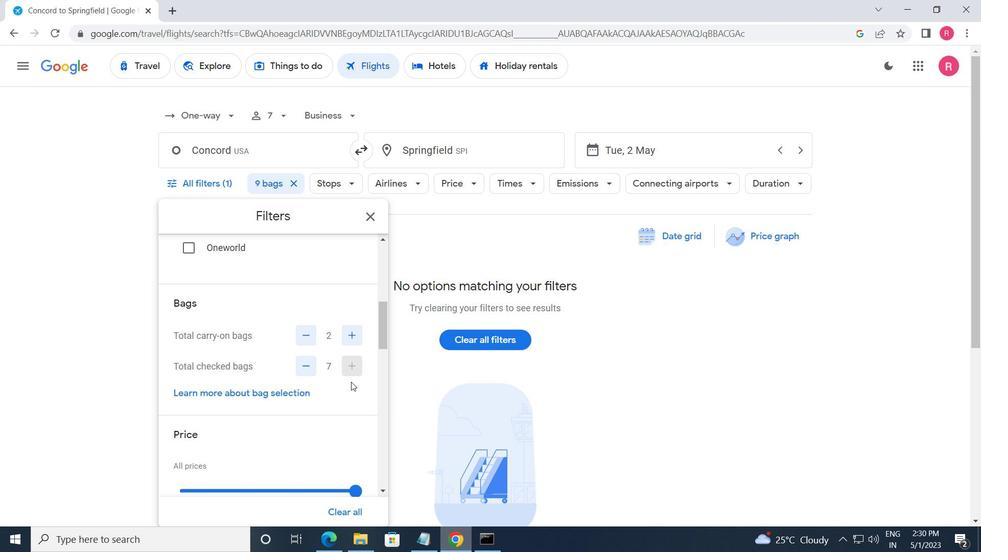 
Action: Mouse moved to (360, 422)
Screenshot: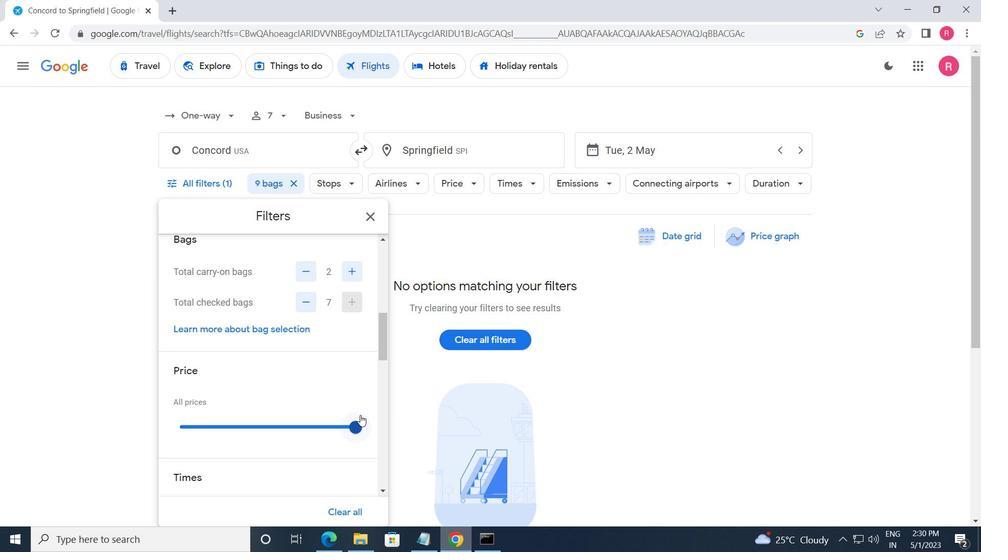 
Action: Mouse pressed left at (360, 422)
Screenshot: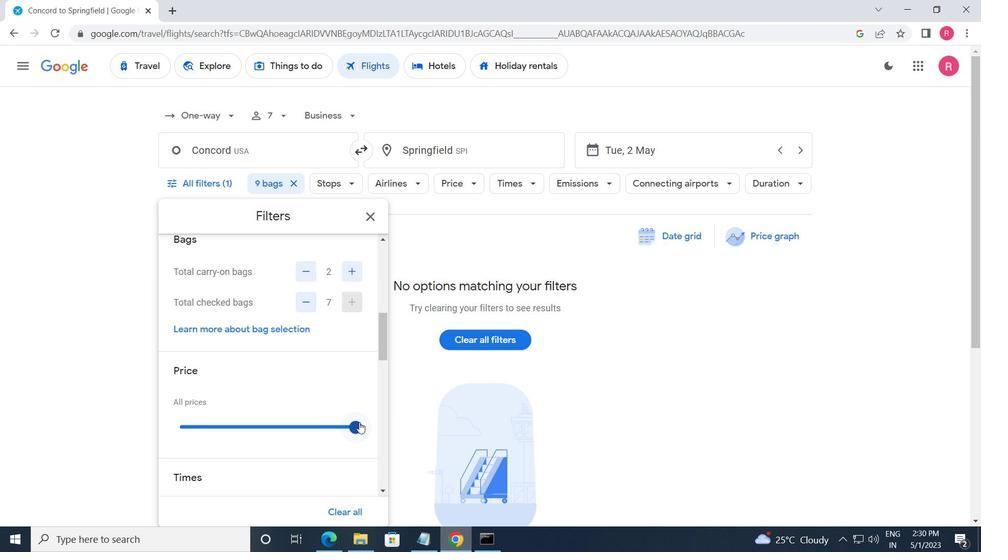 
Action: Mouse moved to (368, 422)
Screenshot: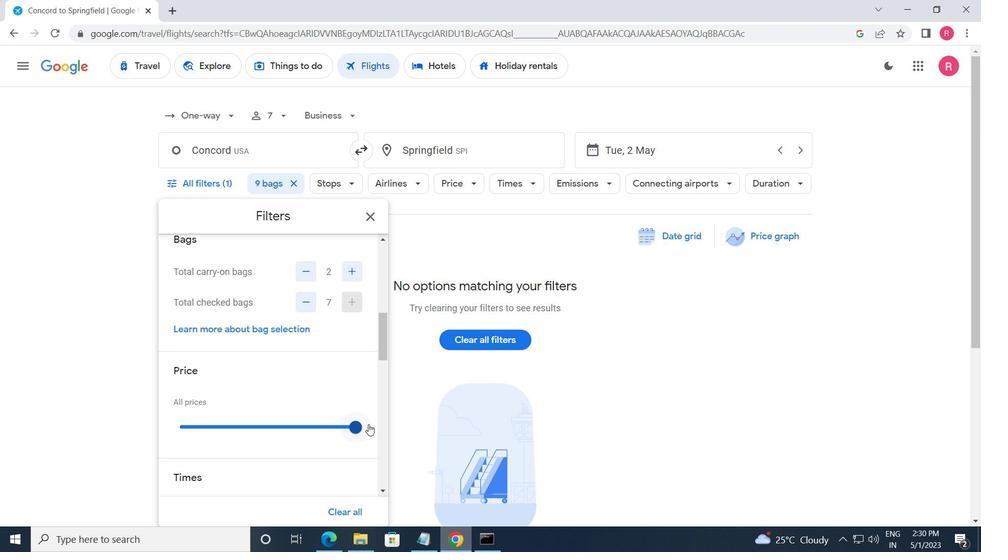 
Action: Mouse scrolled (368, 422) with delta (0, 0)
Screenshot: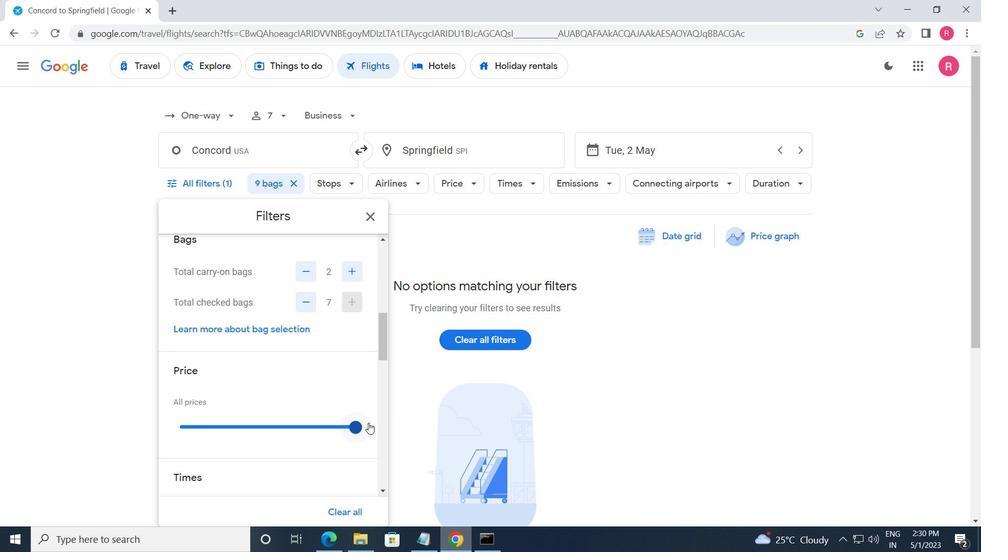 
Action: Mouse moved to (363, 419)
Screenshot: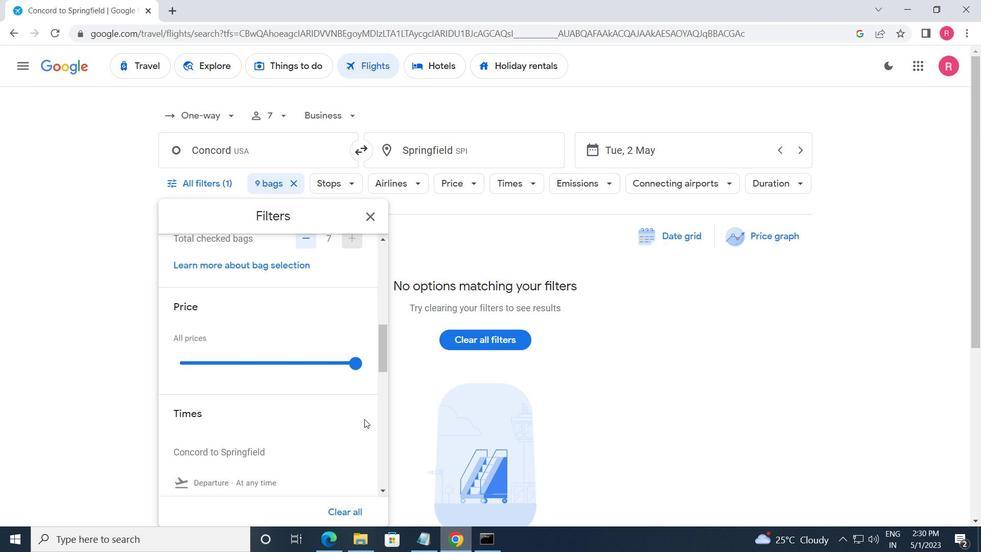 
Action: Mouse scrolled (363, 418) with delta (0, 0)
Screenshot: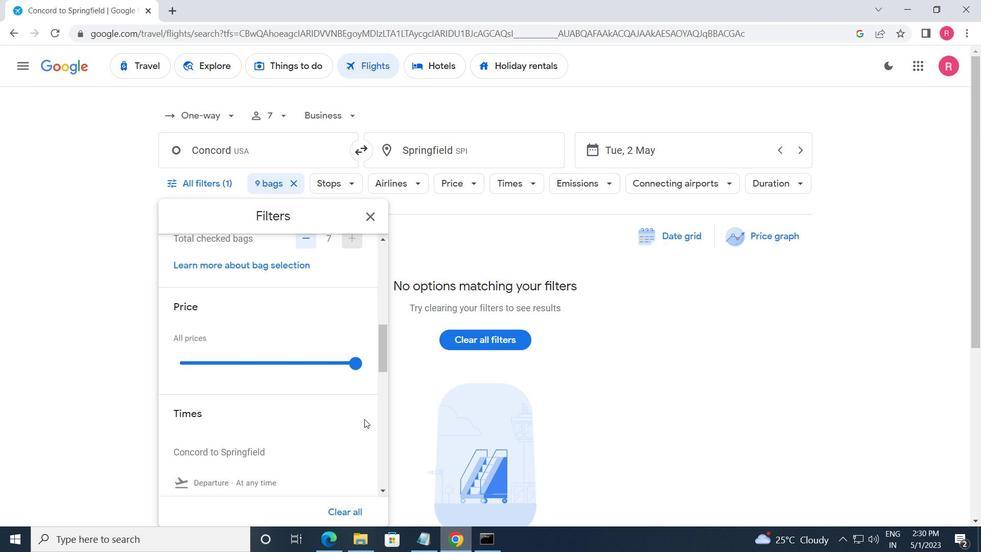 
Action: Mouse moved to (362, 419)
Screenshot: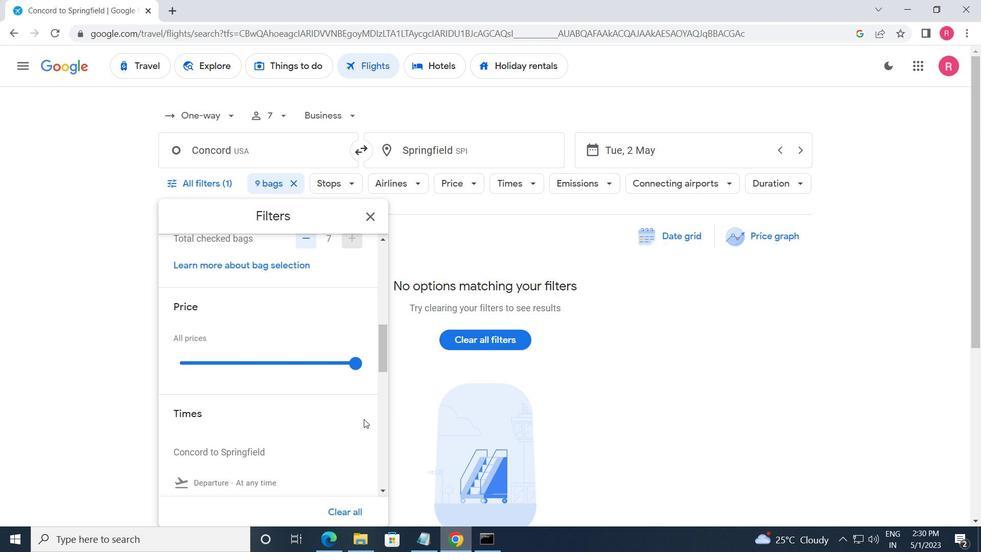 
Action: Mouse scrolled (362, 418) with delta (0, 0)
Screenshot: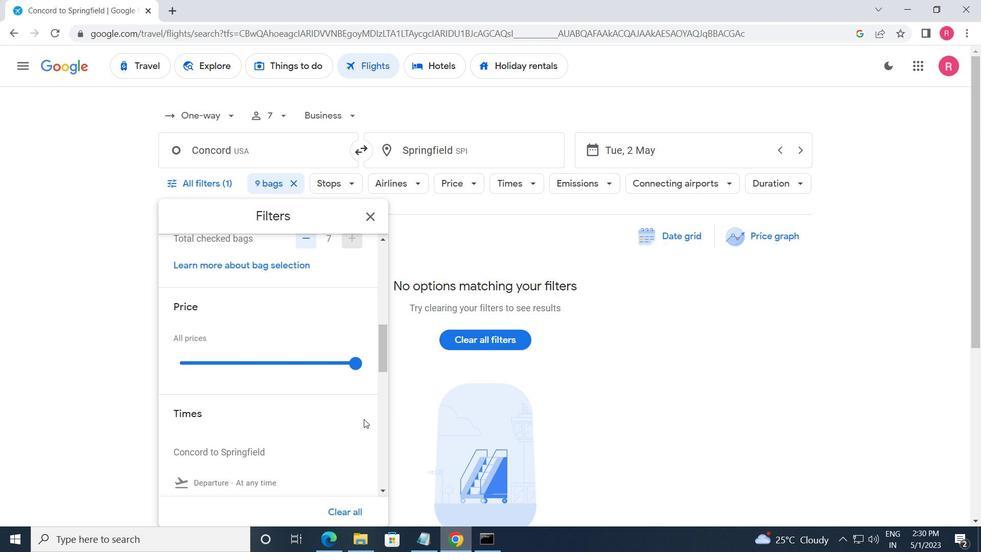 
Action: Mouse moved to (183, 381)
Screenshot: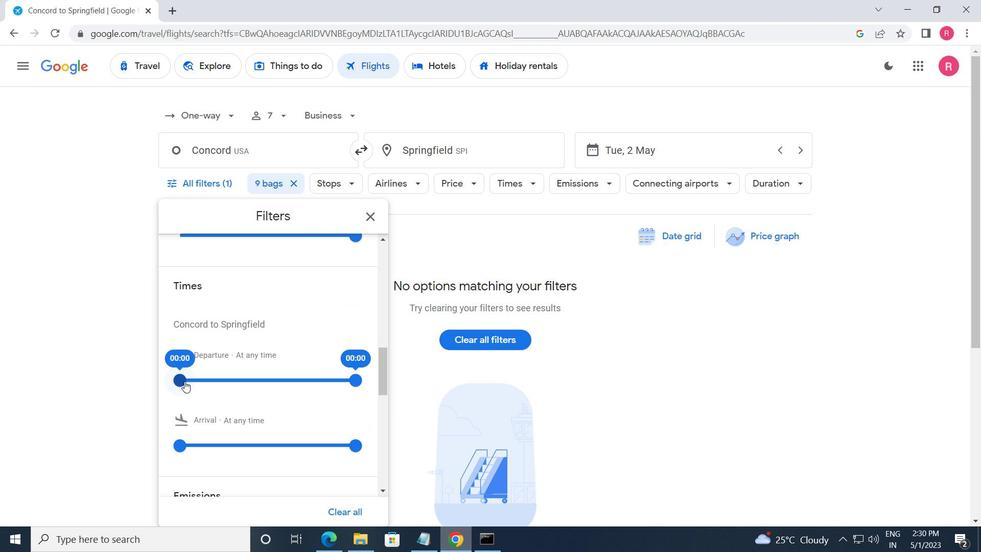 
Action: Mouse pressed left at (183, 381)
Screenshot: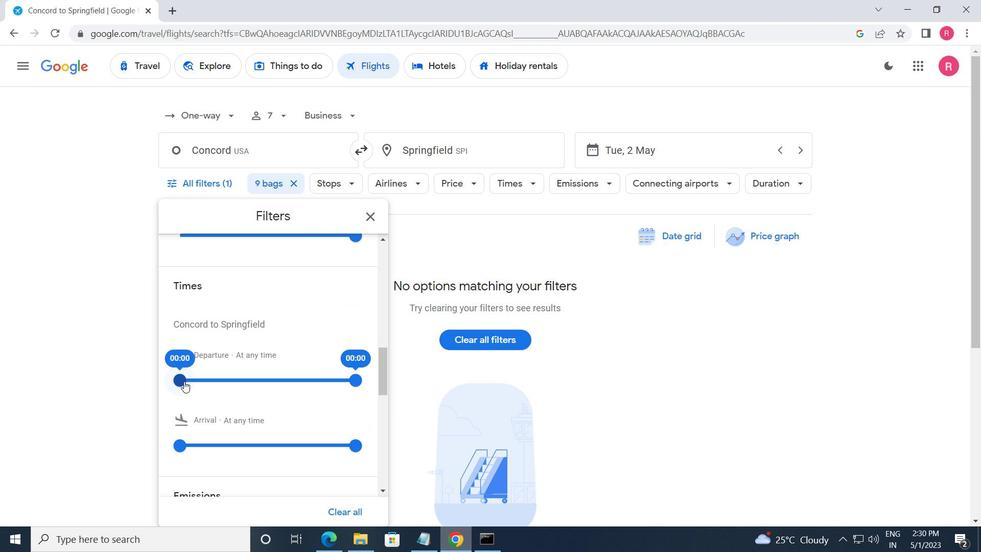 
Action: Mouse moved to (357, 378)
Screenshot: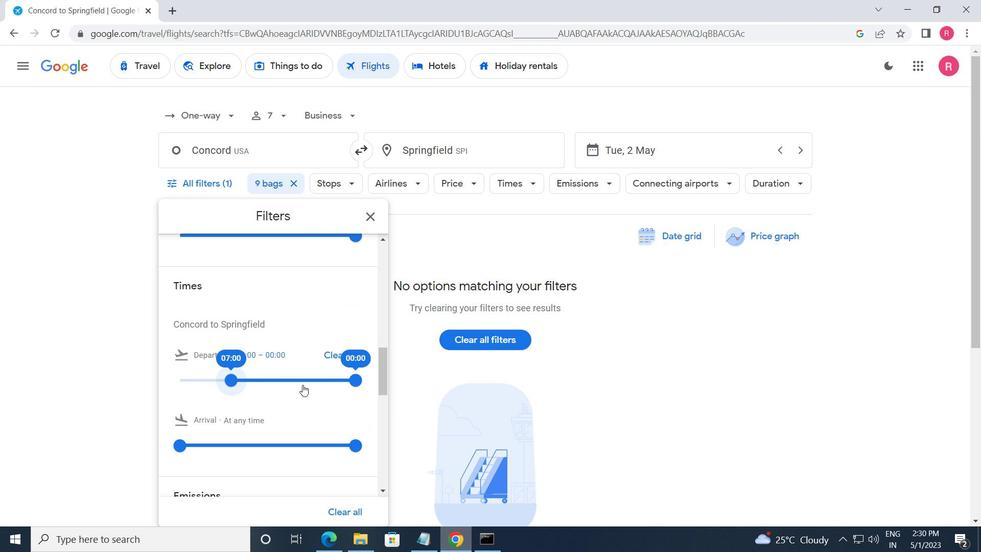 
Action: Mouse pressed left at (357, 378)
Screenshot: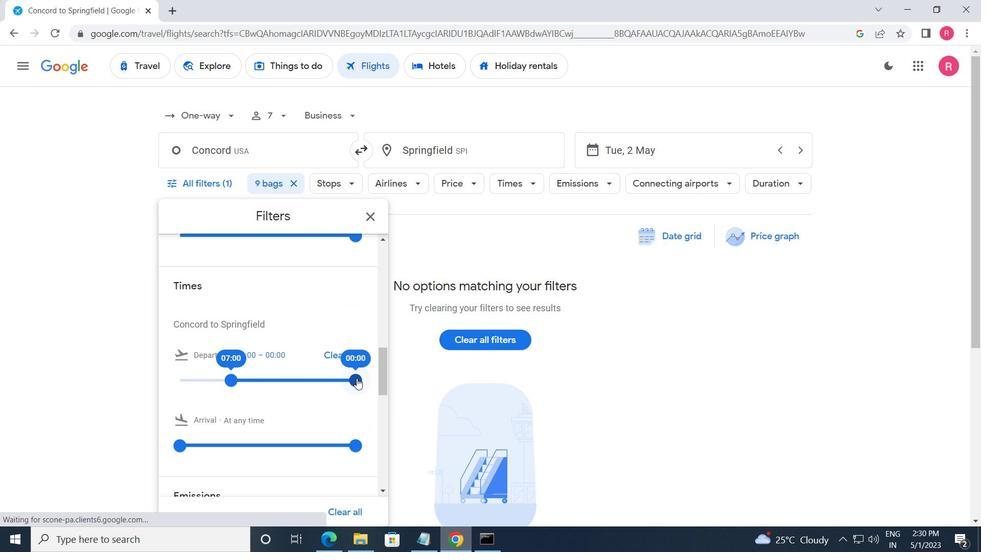
Action: Mouse moved to (374, 213)
Screenshot: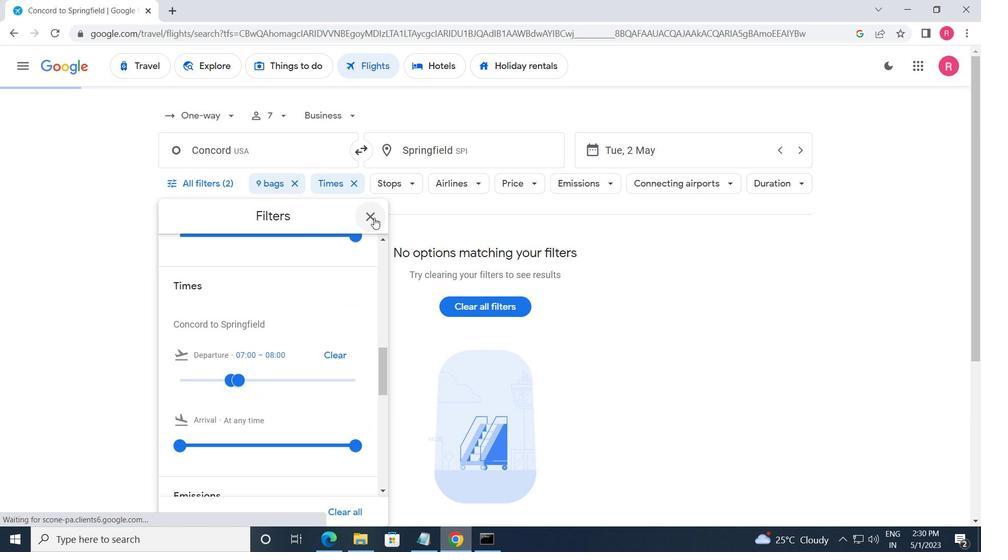 
Action: Mouse pressed left at (374, 213)
Screenshot: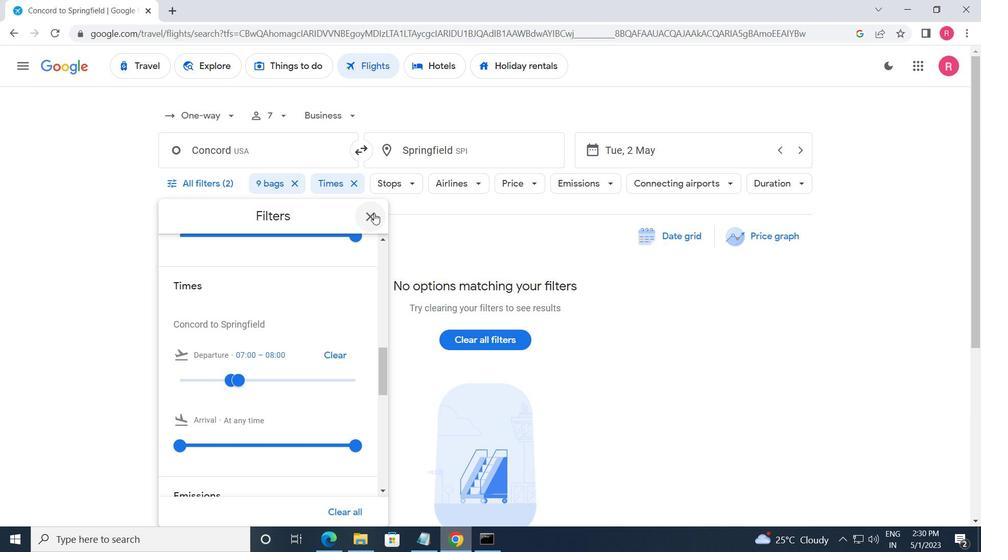 
